 Task: Create a due date automation trigger when advanced on, on the wednesday before a card is due add fields without custom field "Resume" cleared at 11:00 AM.
Action: Mouse moved to (955, 295)
Screenshot: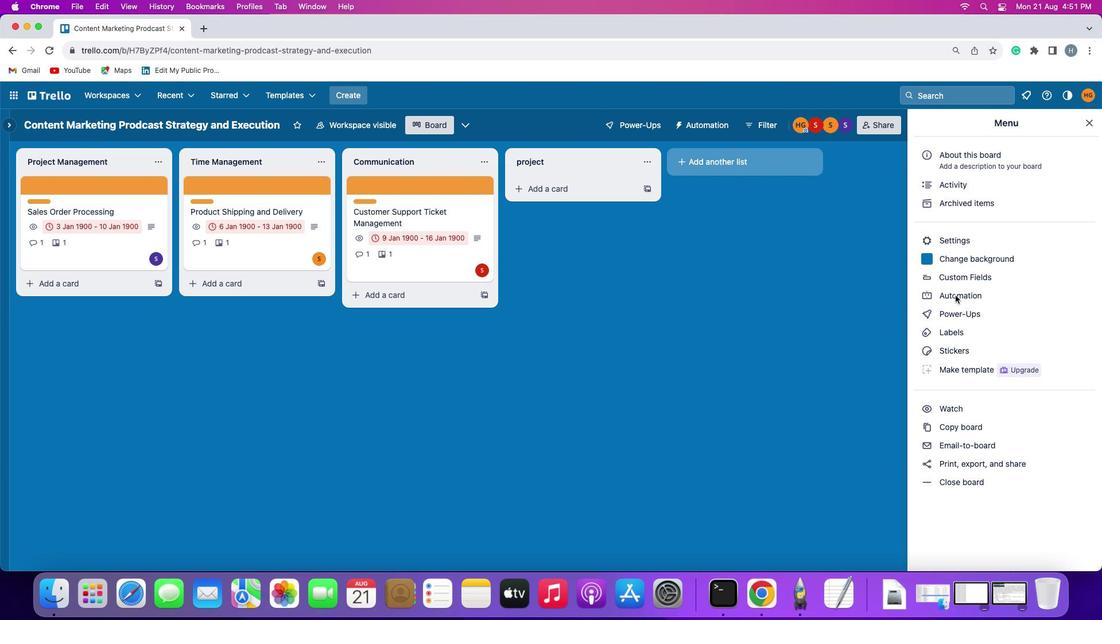 
Action: Mouse pressed left at (955, 295)
Screenshot: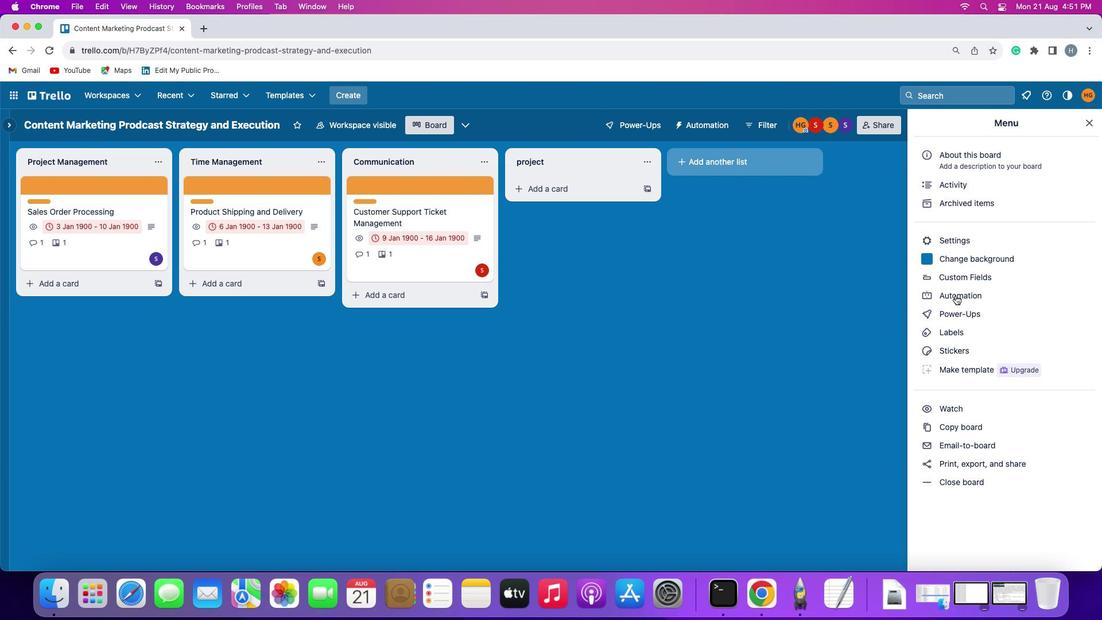 
Action: Mouse pressed left at (955, 295)
Screenshot: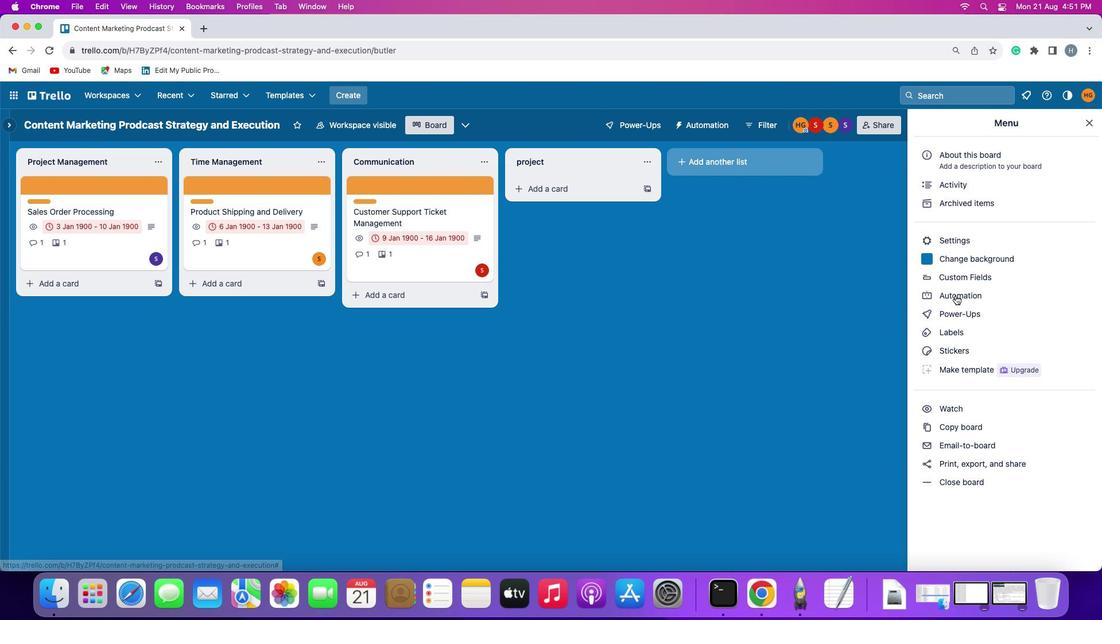 
Action: Mouse moved to (86, 271)
Screenshot: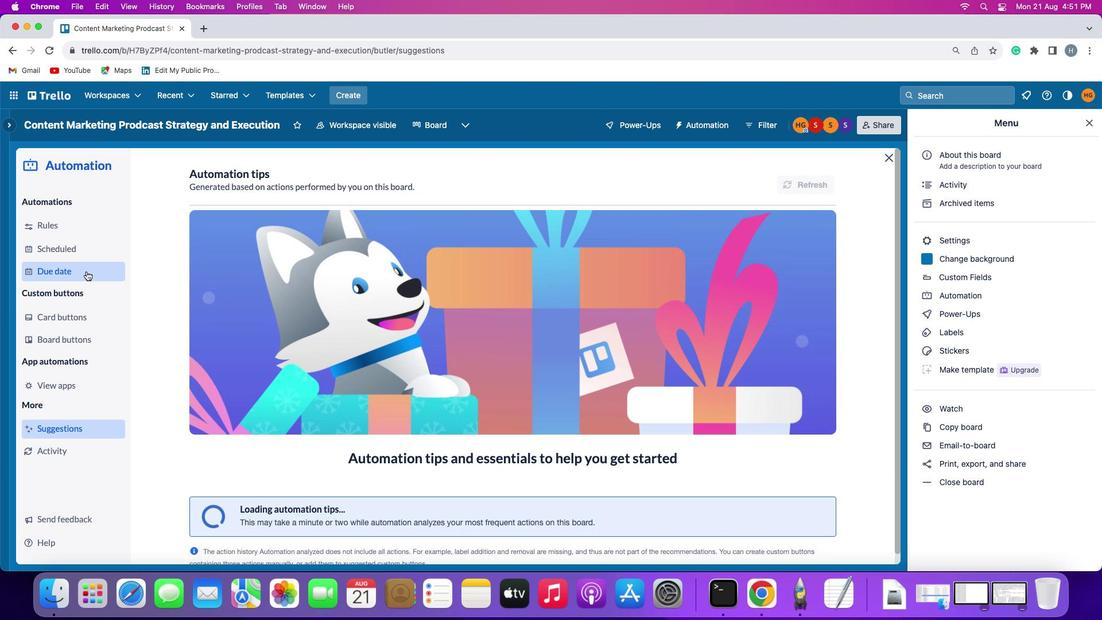 
Action: Mouse pressed left at (86, 271)
Screenshot: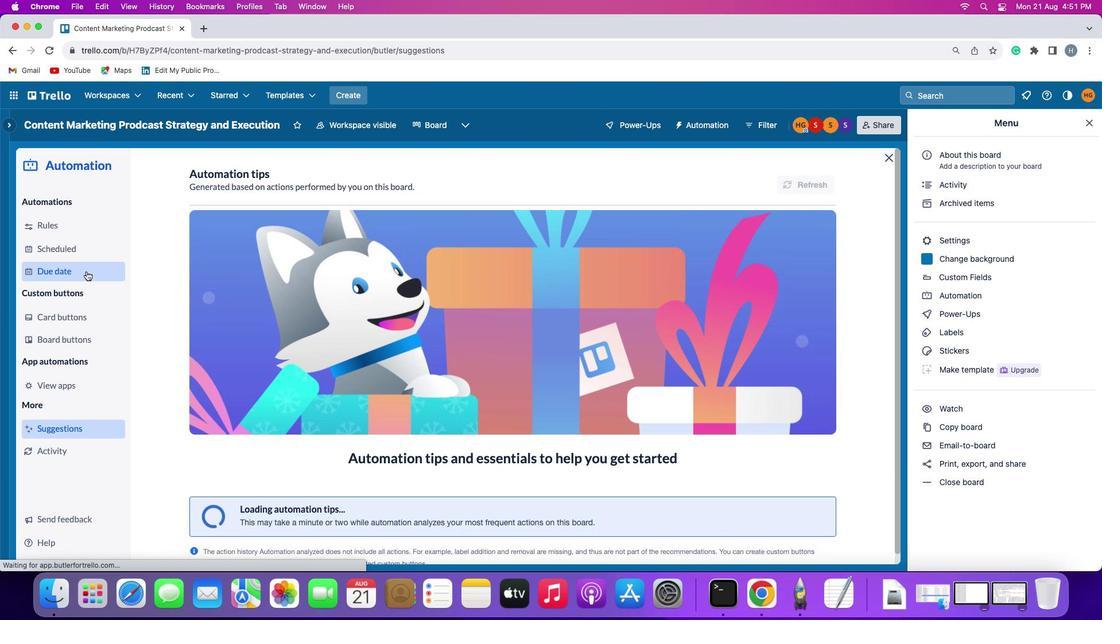 
Action: Mouse moved to (773, 178)
Screenshot: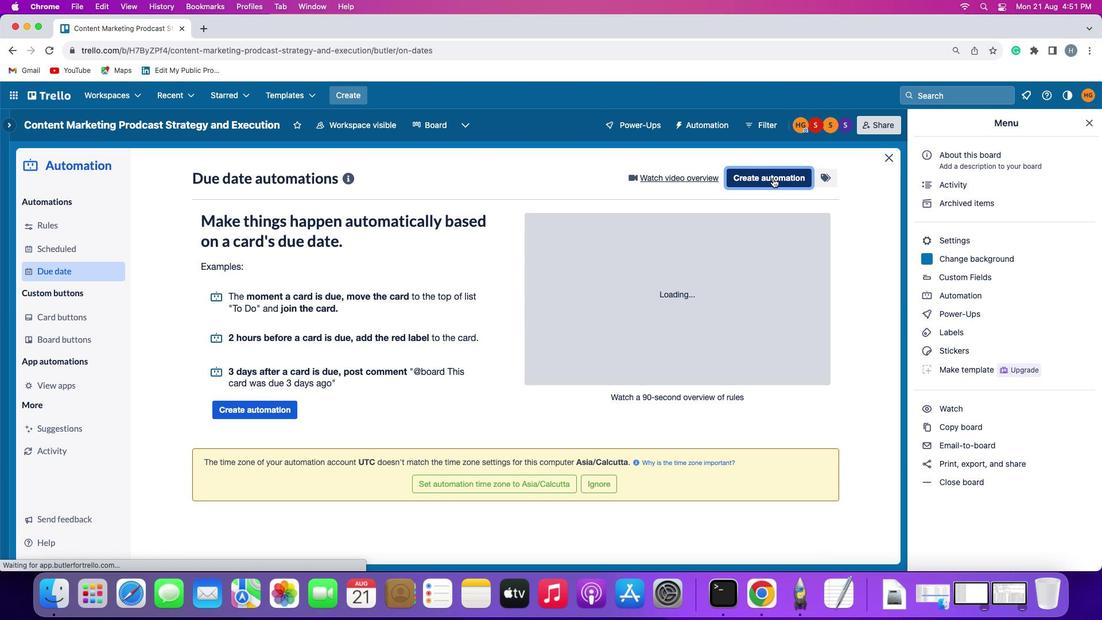 
Action: Mouse pressed left at (773, 178)
Screenshot: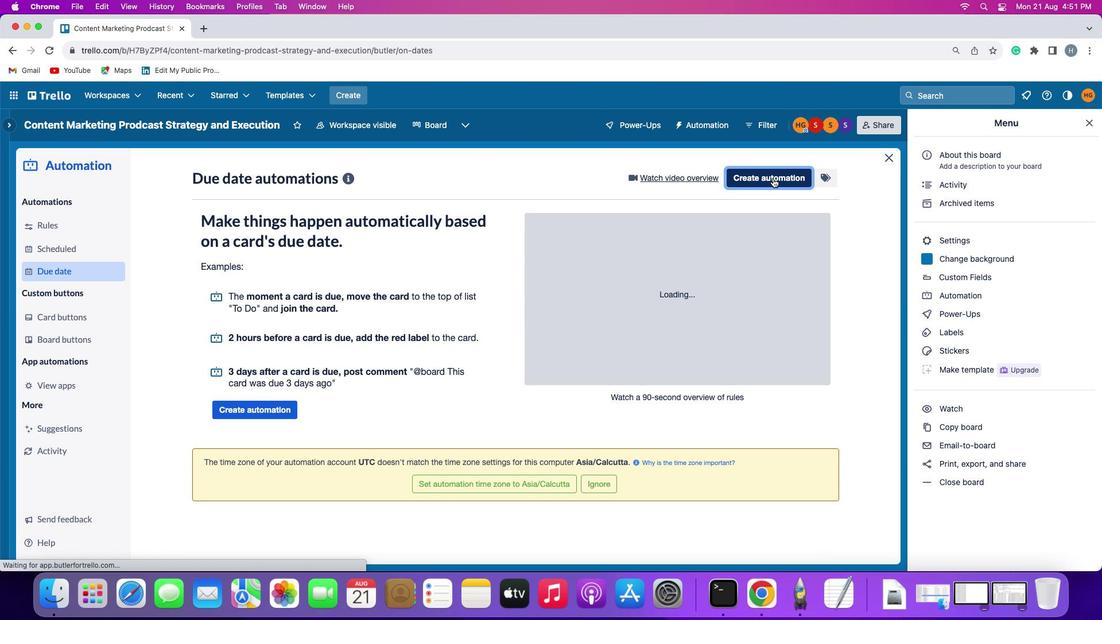 
Action: Mouse moved to (219, 287)
Screenshot: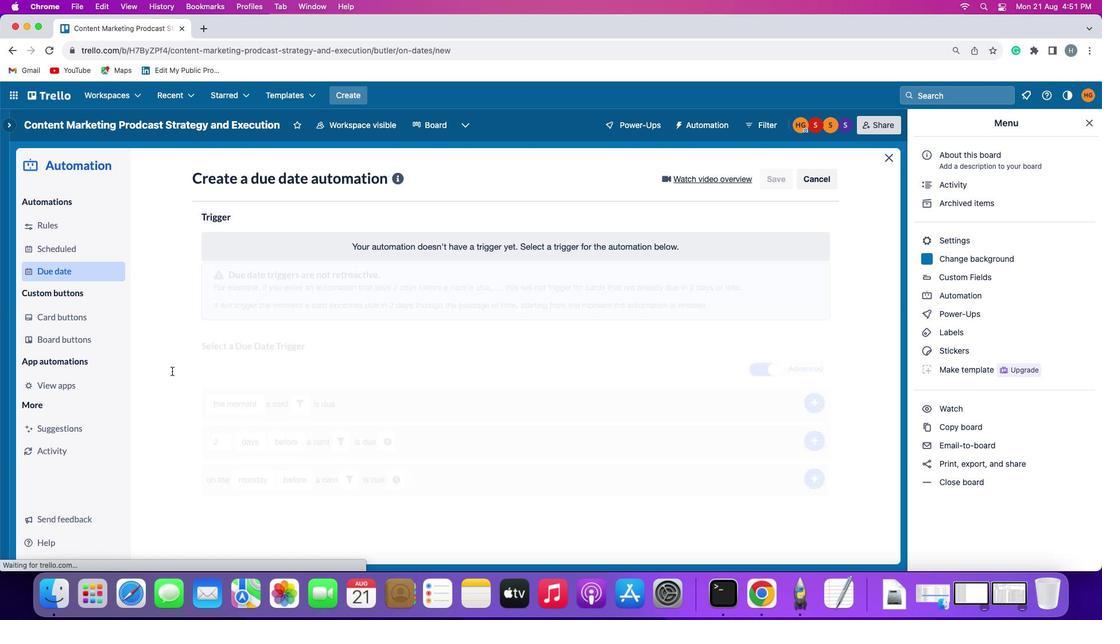 
Action: Mouse pressed left at (219, 287)
Screenshot: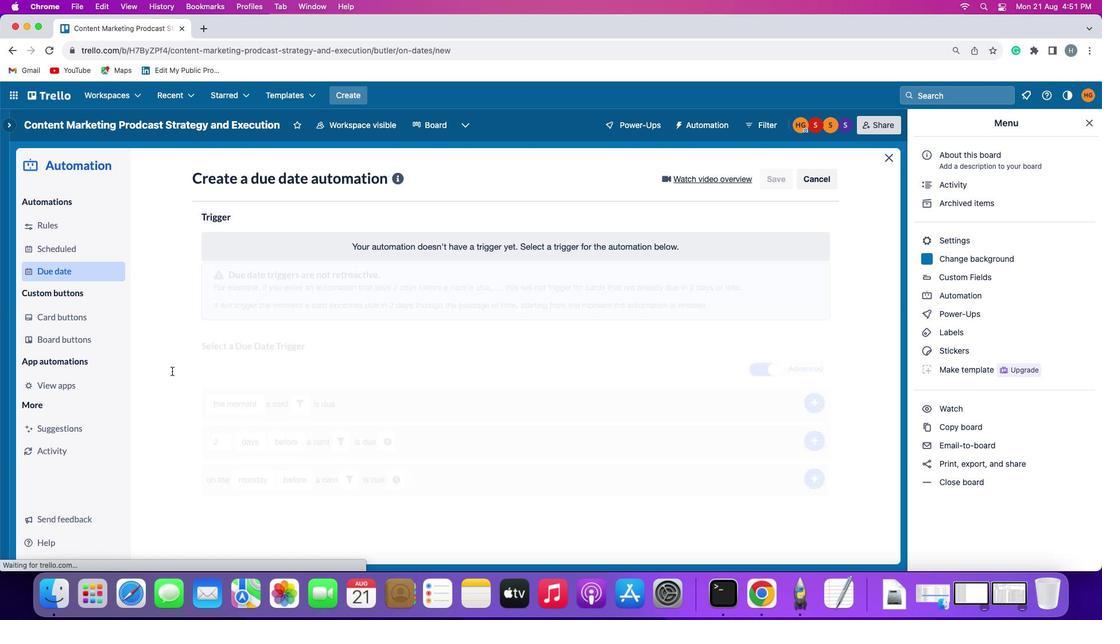 
Action: Mouse moved to (250, 504)
Screenshot: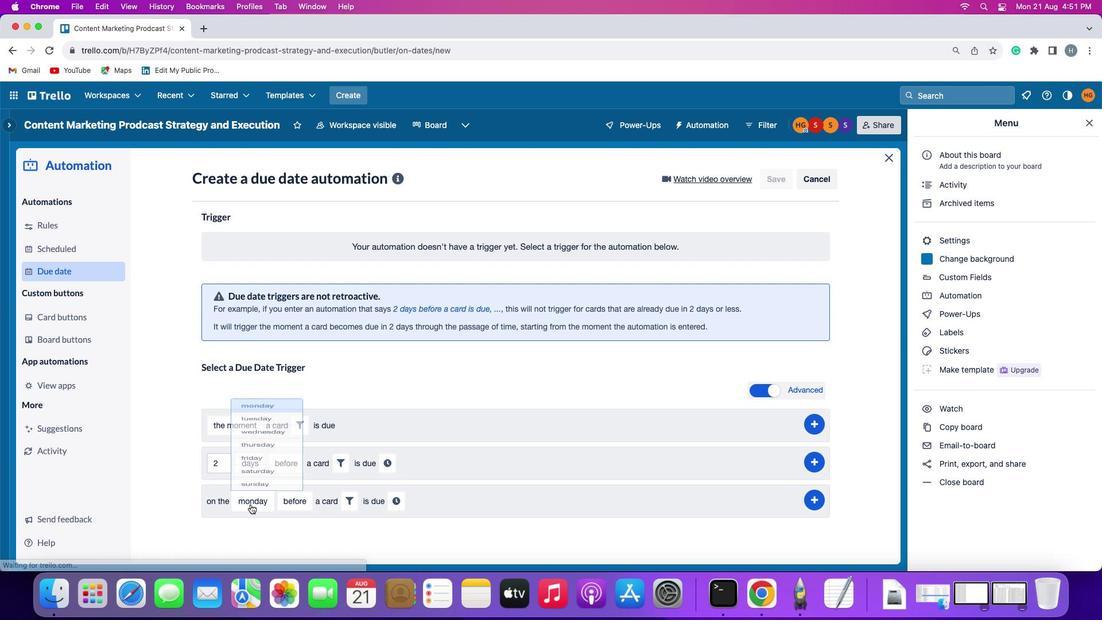 
Action: Mouse pressed left at (250, 504)
Screenshot: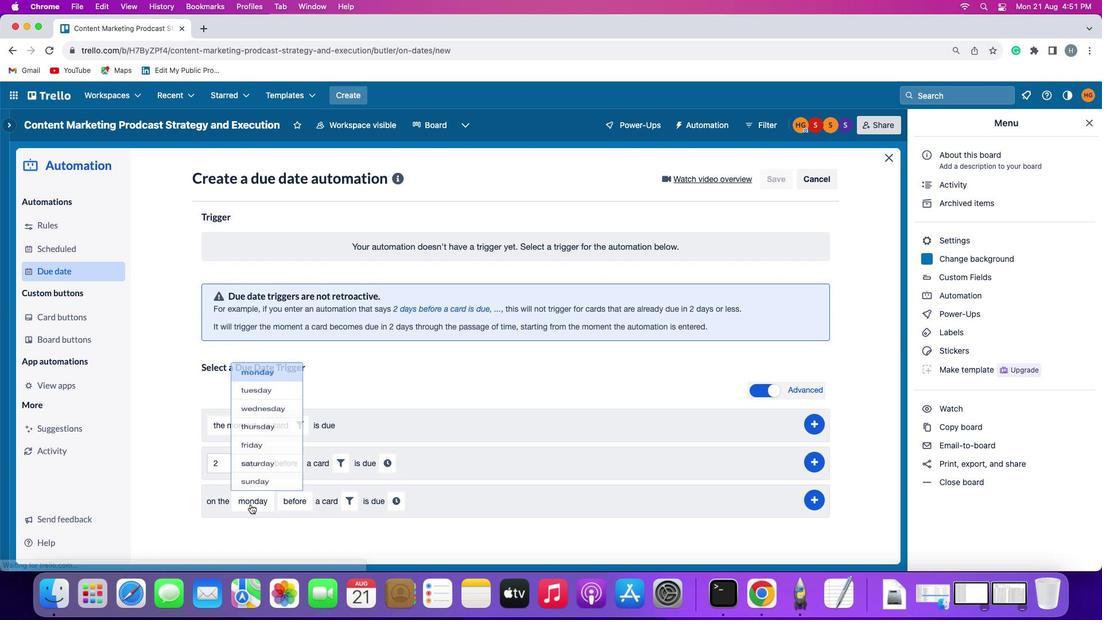 
Action: Mouse moved to (269, 390)
Screenshot: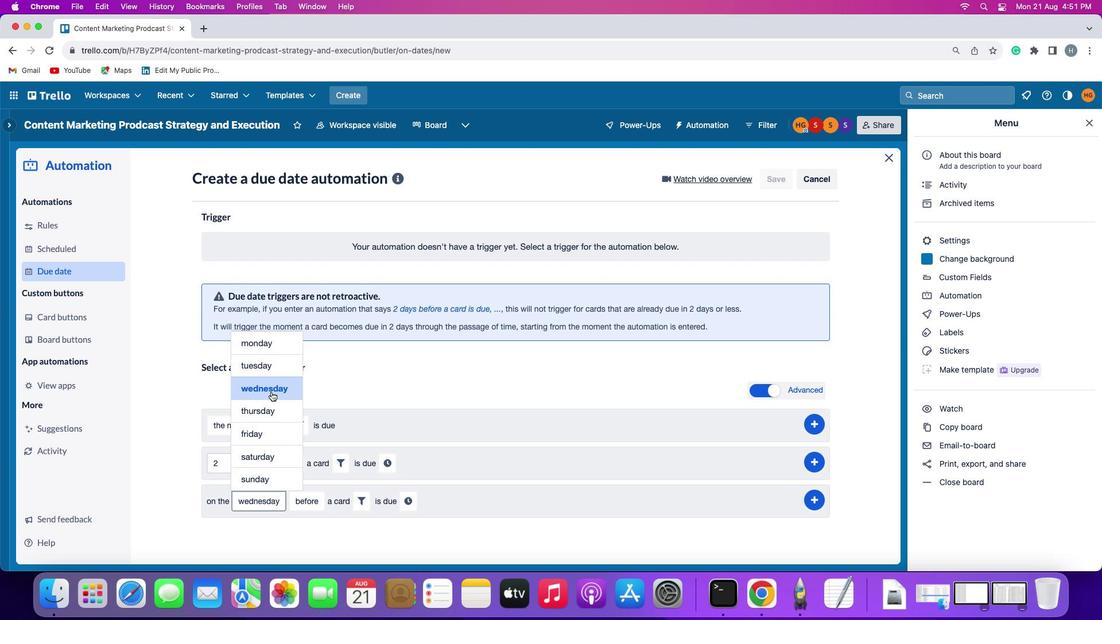 
Action: Mouse pressed left at (269, 390)
Screenshot: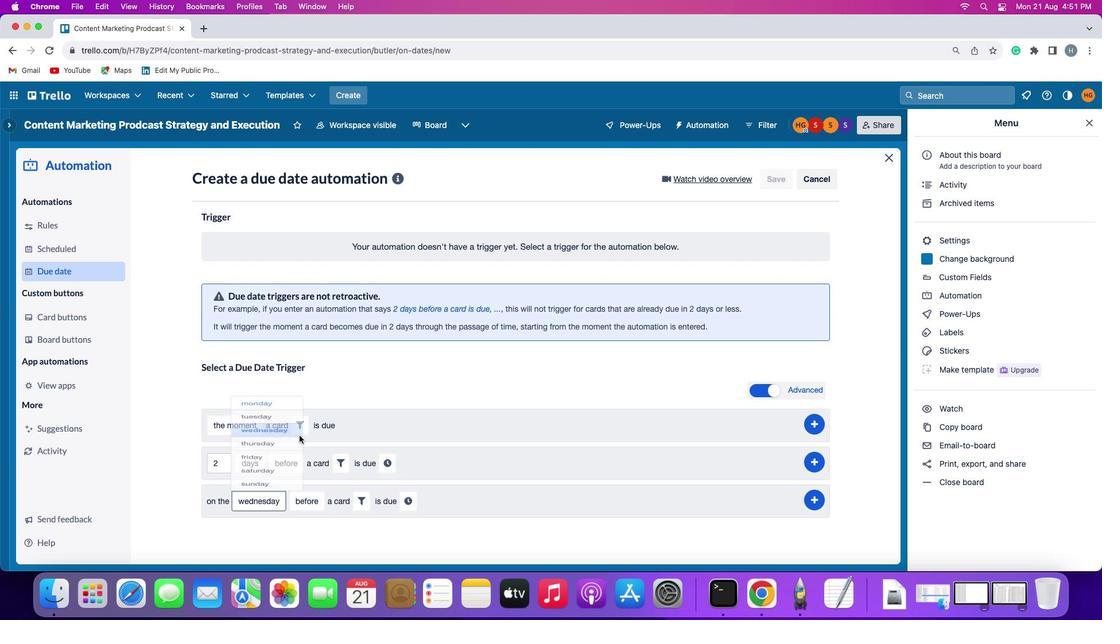 
Action: Mouse moved to (365, 495)
Screenshot: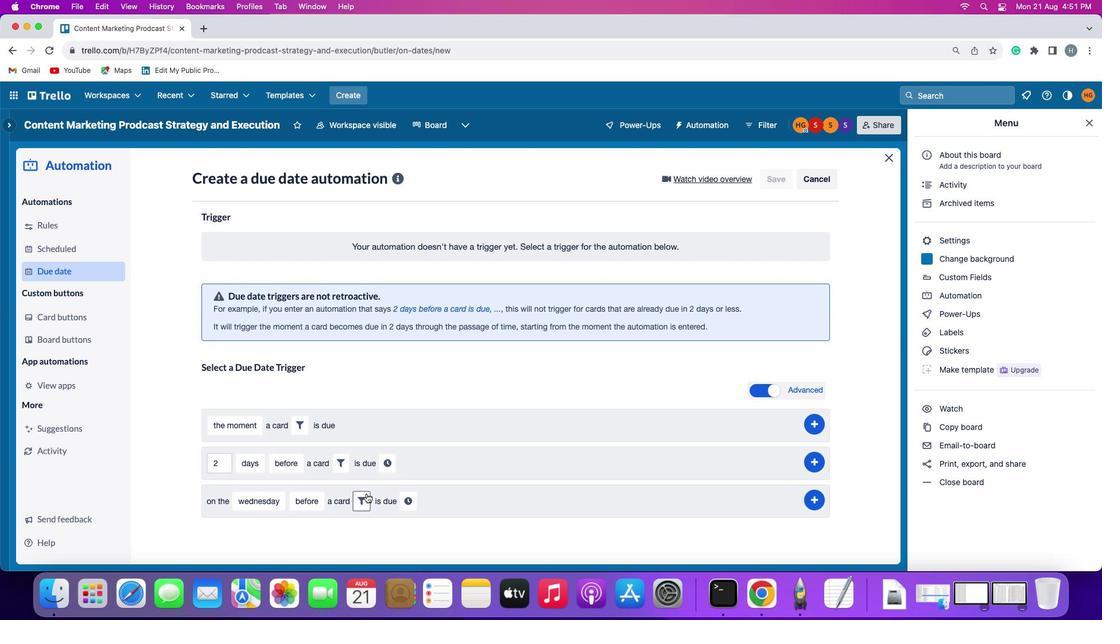 
Action: Mouse pressed left at (365, 495)
Screenshot: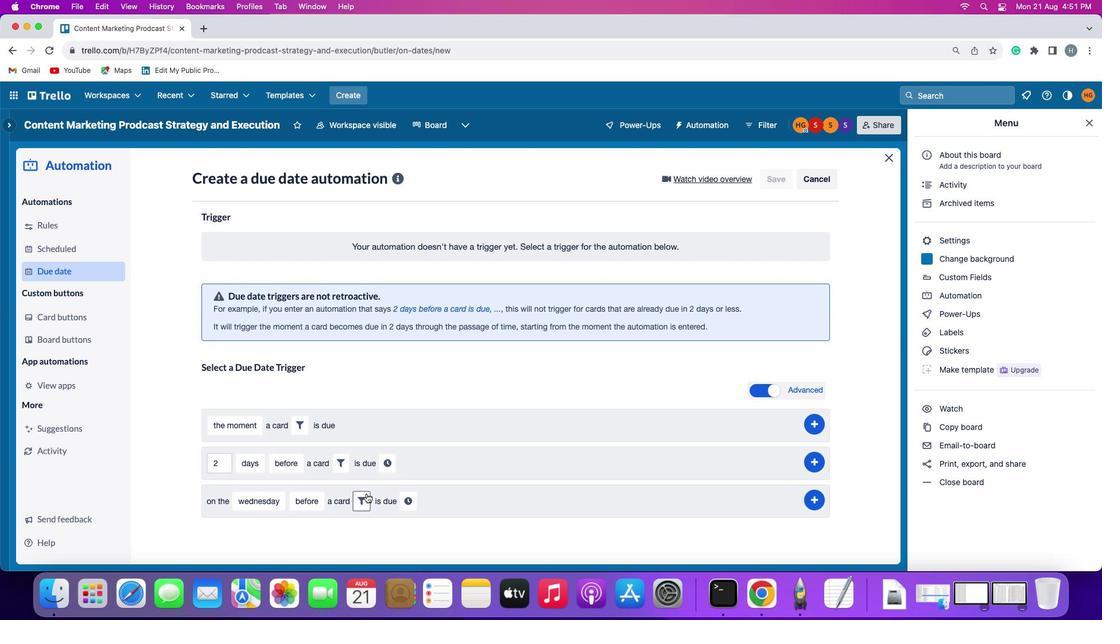 
Action: Mouse moved to (553, 539)
Screenshot: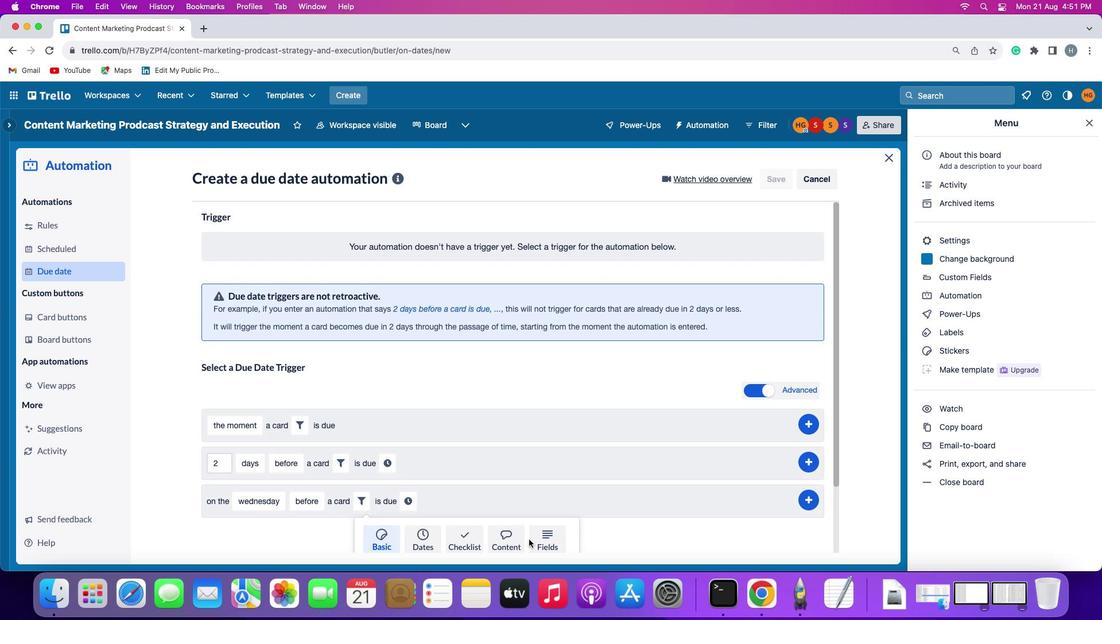 
Action: Mouse pressed left at (553, 539)
Screenshot: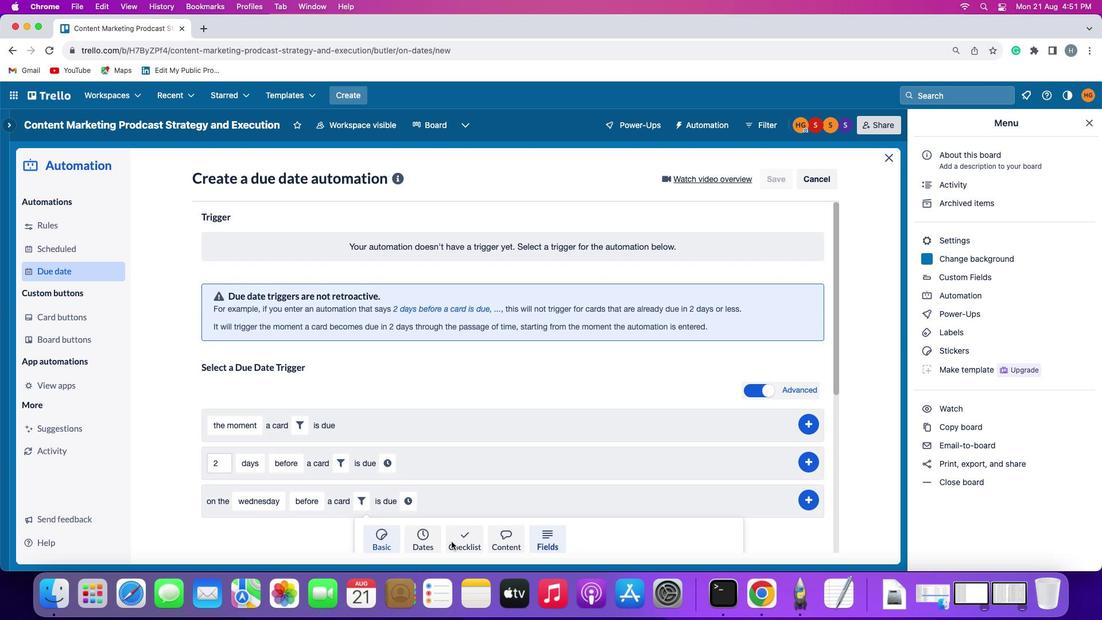 
Action: Mouse moved to (323, 525)
Screenshot: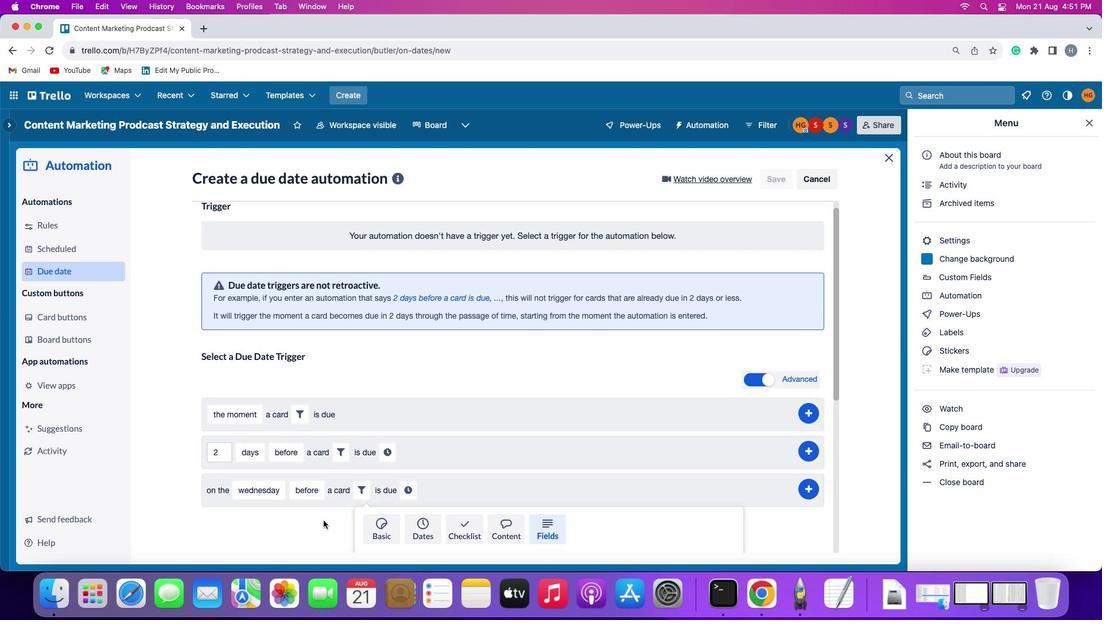 
Action: Mouse scrolled (323, 525) with delta (0, 0)
Screenshot: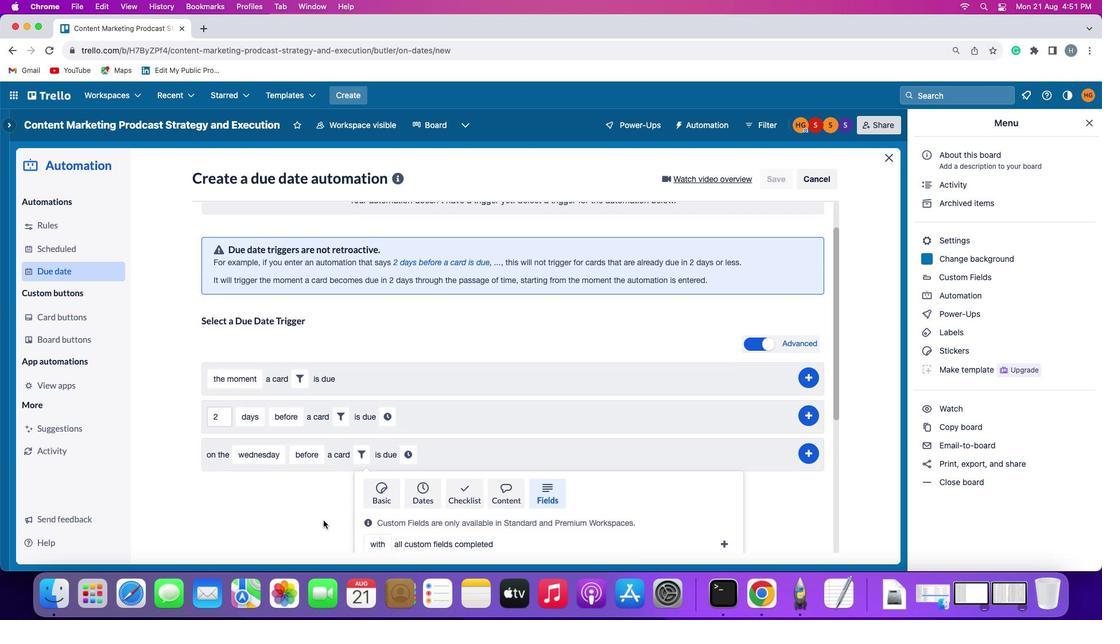 
Action: Mouse moved to (323, 525)
Screenshot: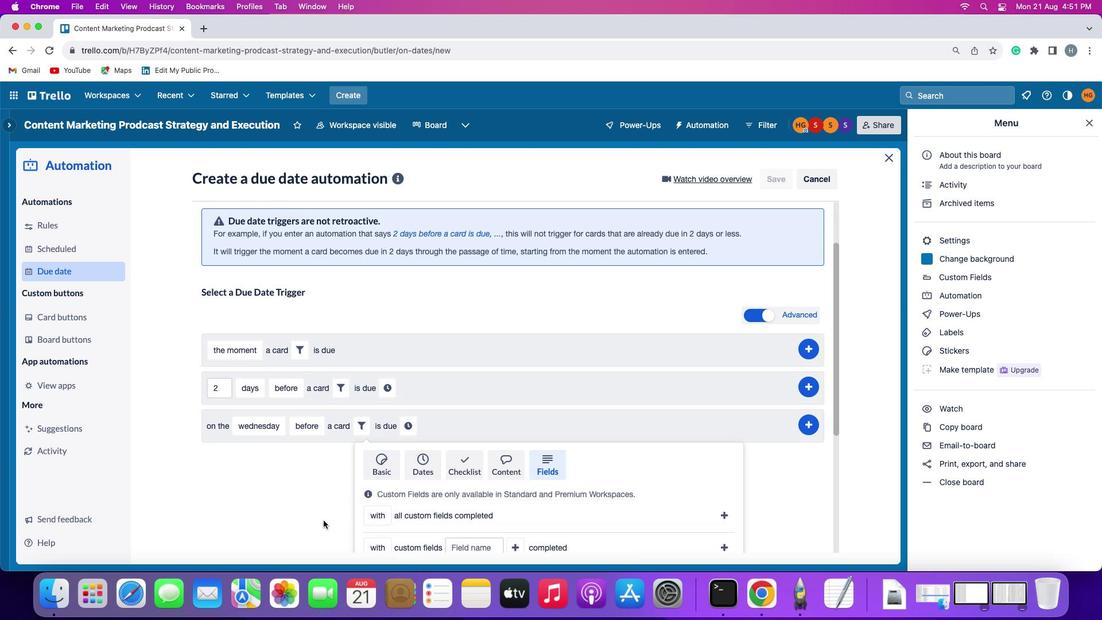
Action: Mouse scrolled (323, 525) with delta (0, 0)
Screenshot: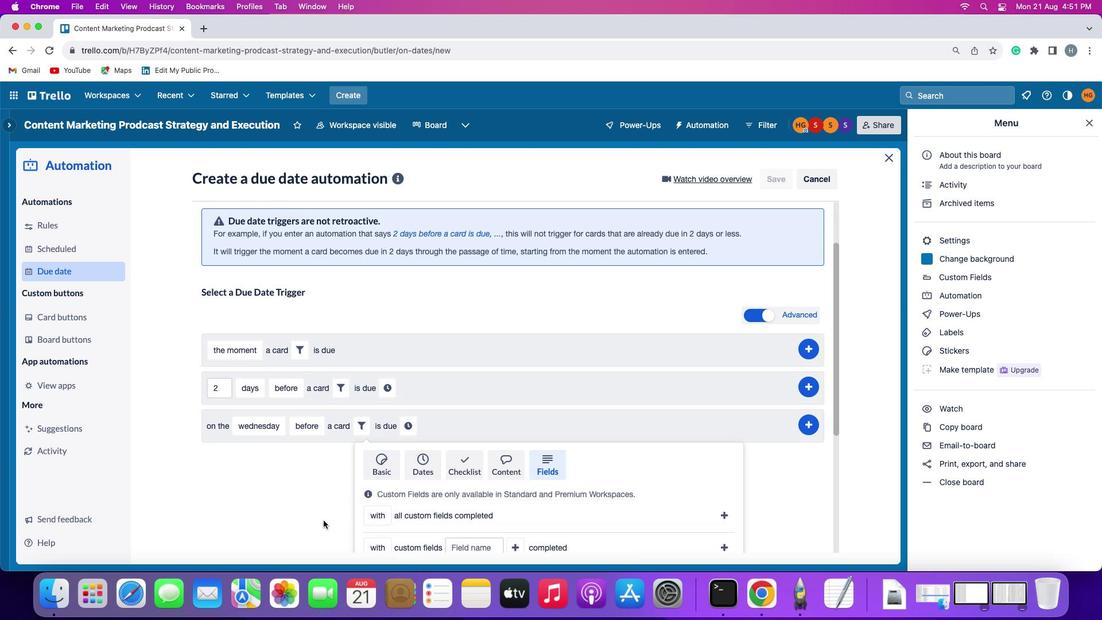 
Action: Mouse moved to (323, 523)
Screenshot: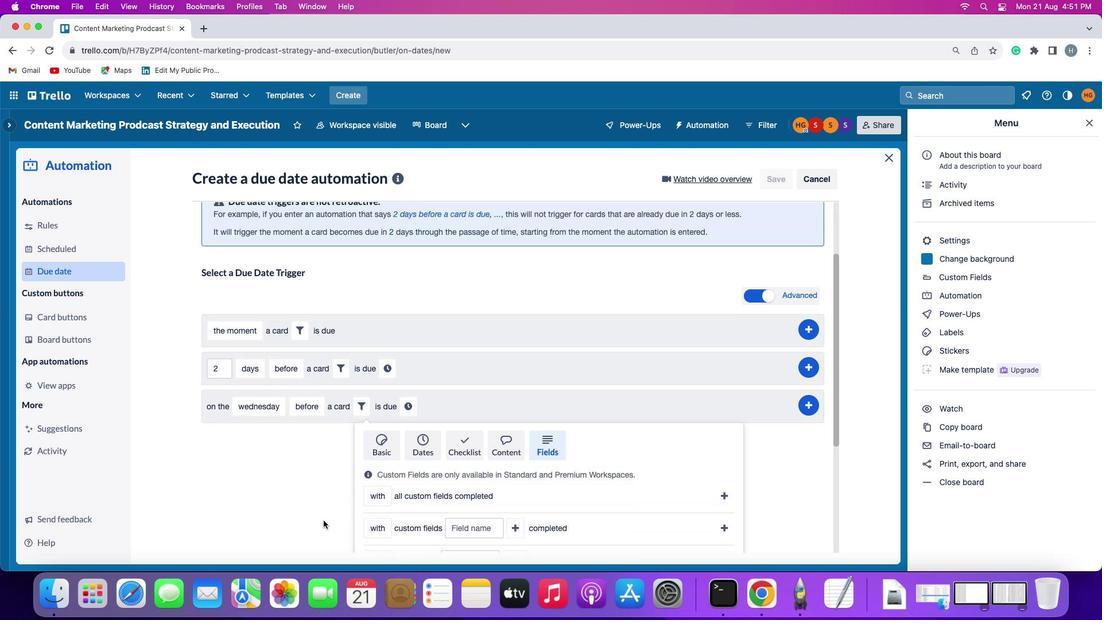 
Action: Mouse scrolled (323, 523) with delta (0, -1)
Screenshot: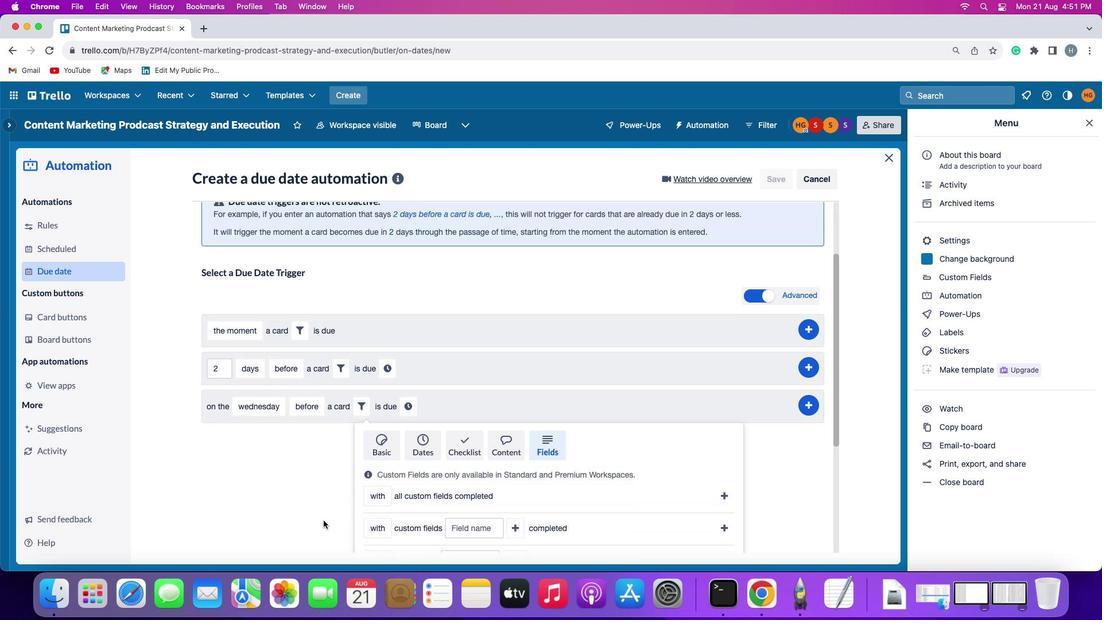 
Action: Mouse moved to (323, 520)
Screenshot: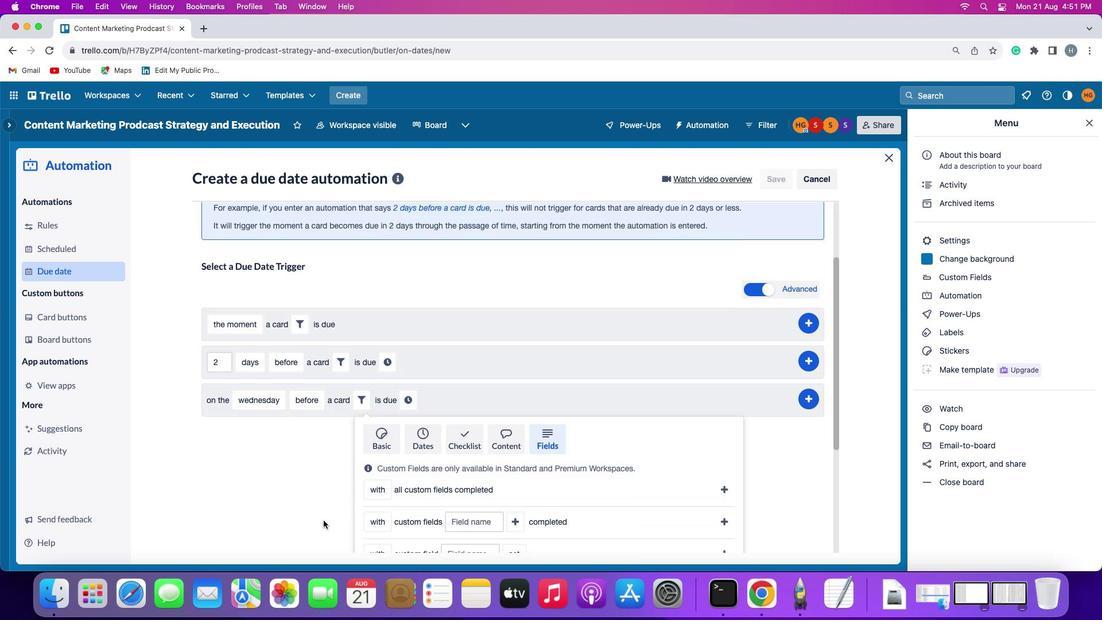 
Action: Mouse scrolled (323, 520) with delta (0, 0)
Screenshot: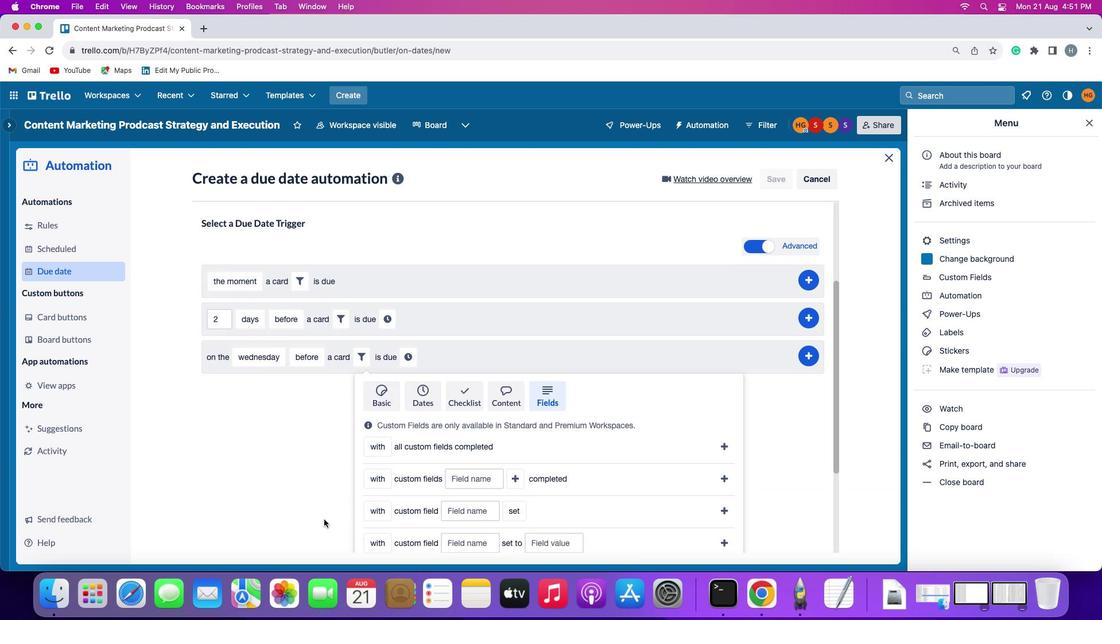 
Action: Mouse scrolled (323, 520) with delta (0, 0)
Screenshot: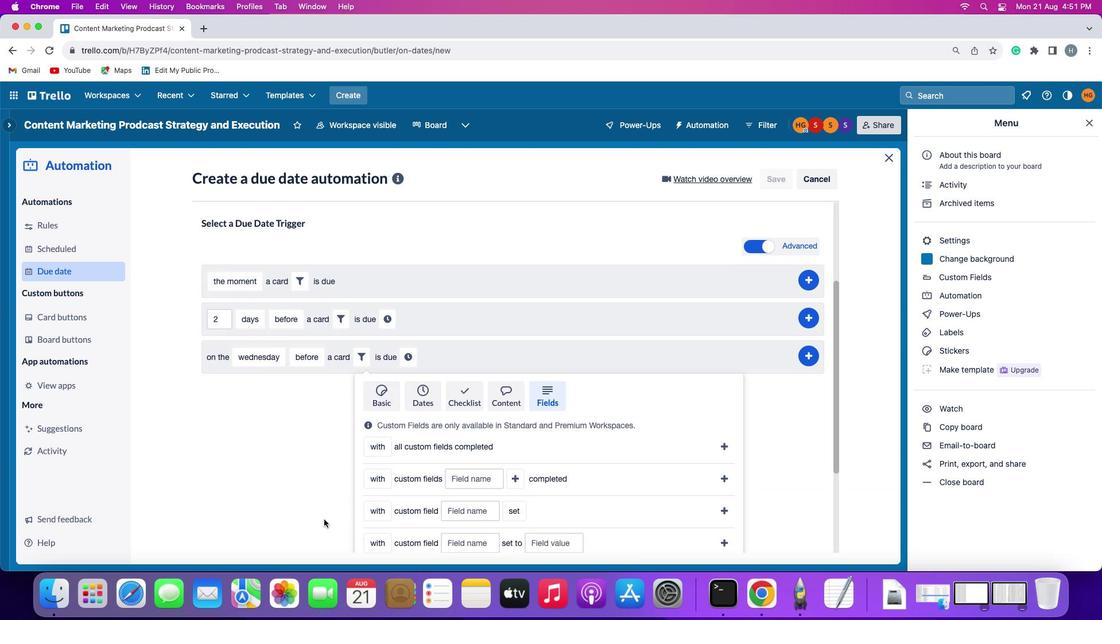 
Action: Mouse scrolled (323, 520) with delta (0, -1)
Screenshot: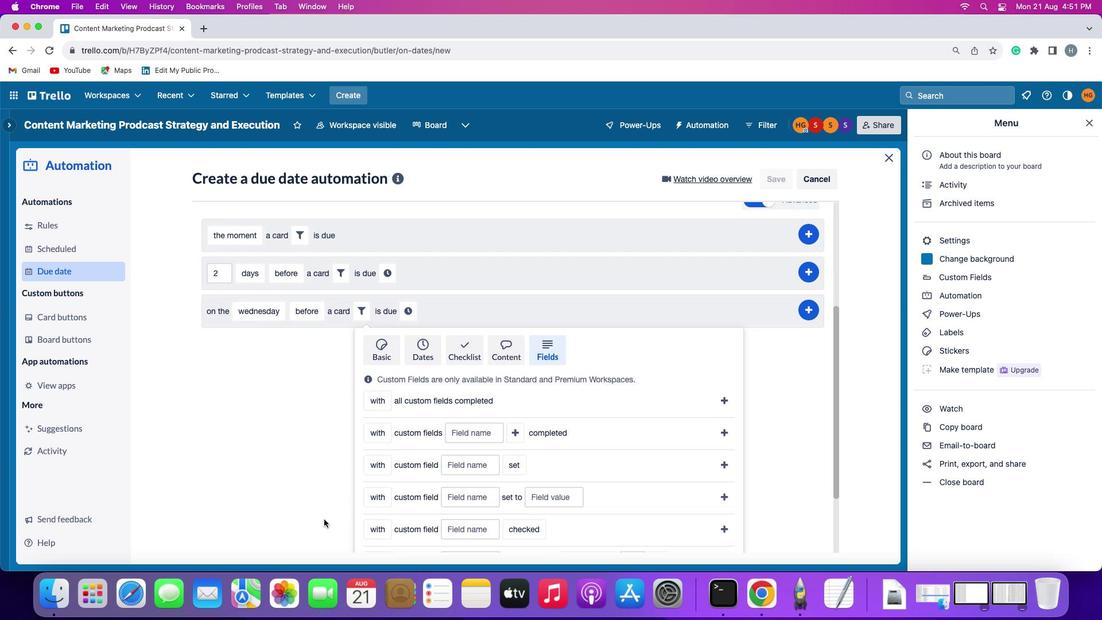 
Action: Mouse moved to (316, 512)
Screenshot: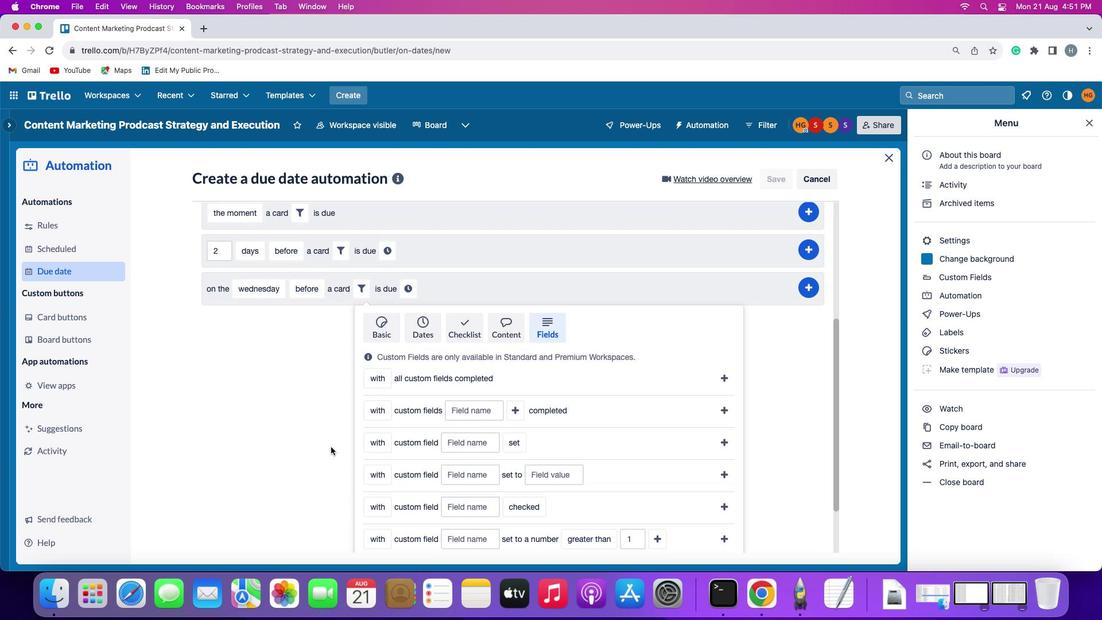 
Action: Mouse scrolled (316, 512) with delta (0, 0)
Screenshot: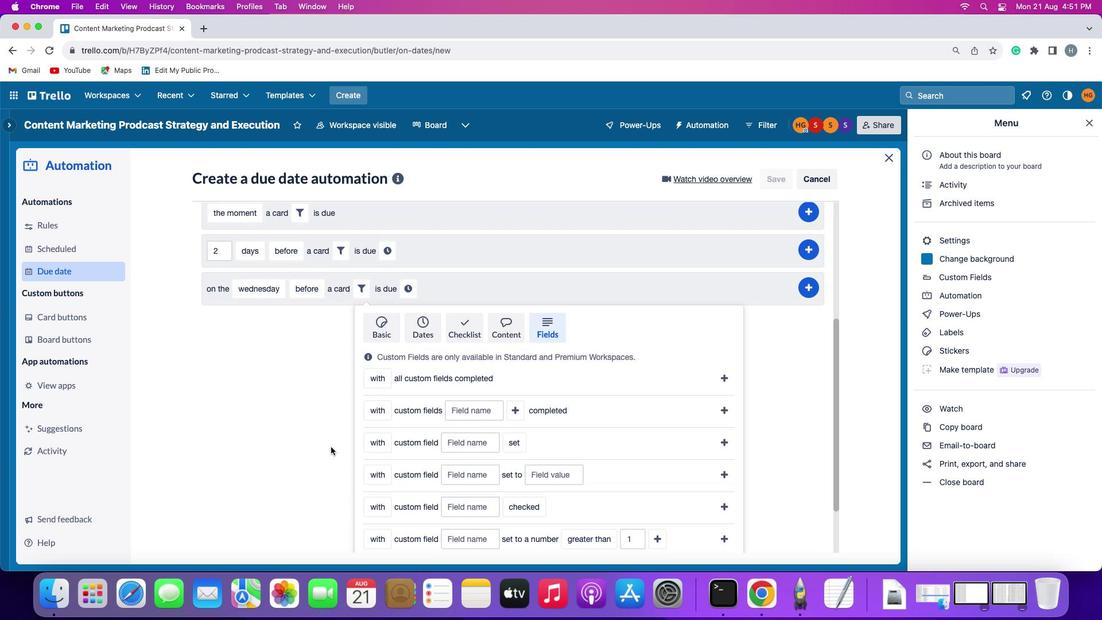 
Action: Mouse moved to (315, 502)
Screenshot: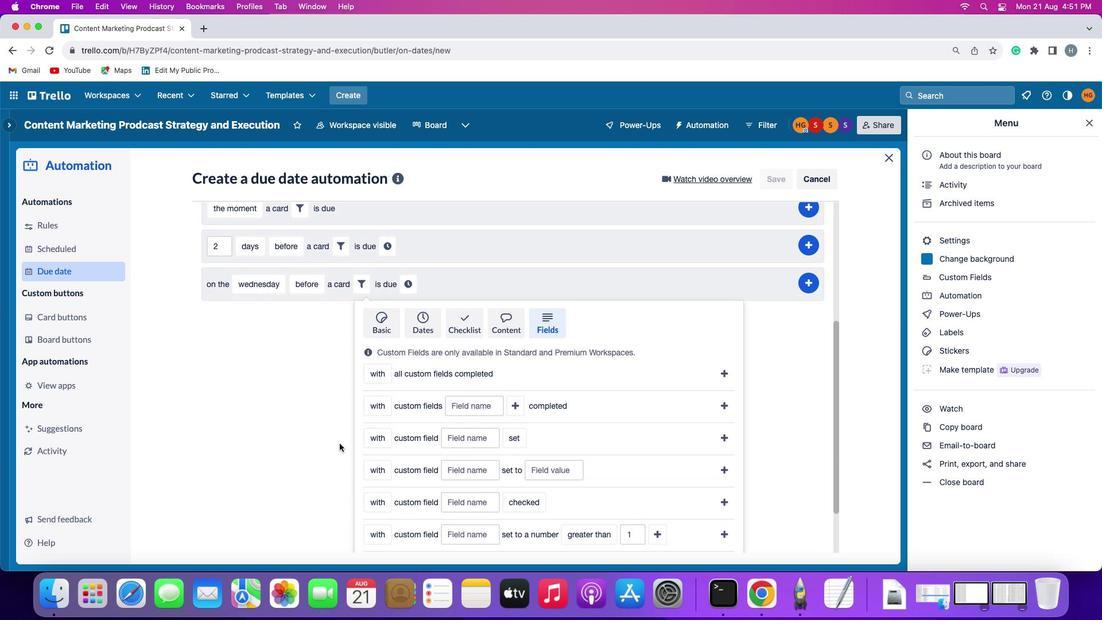 
Action: Mouse scrolled (315, 502) with delta (0, 0)
Screenshot: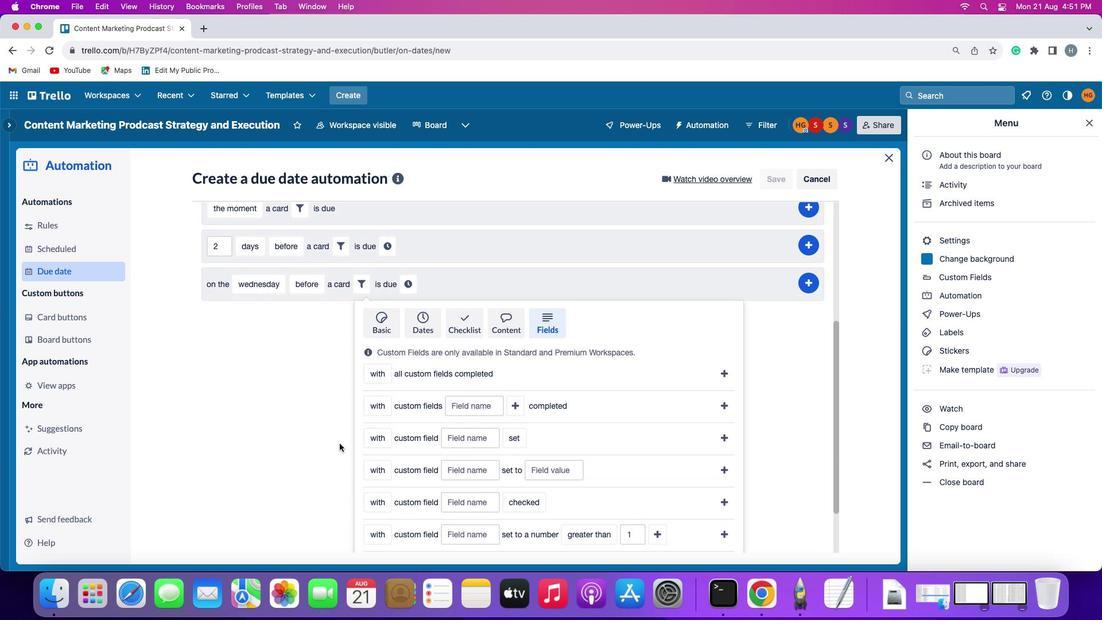 
Action: Mouse moved to (375, 431)
Screenshot: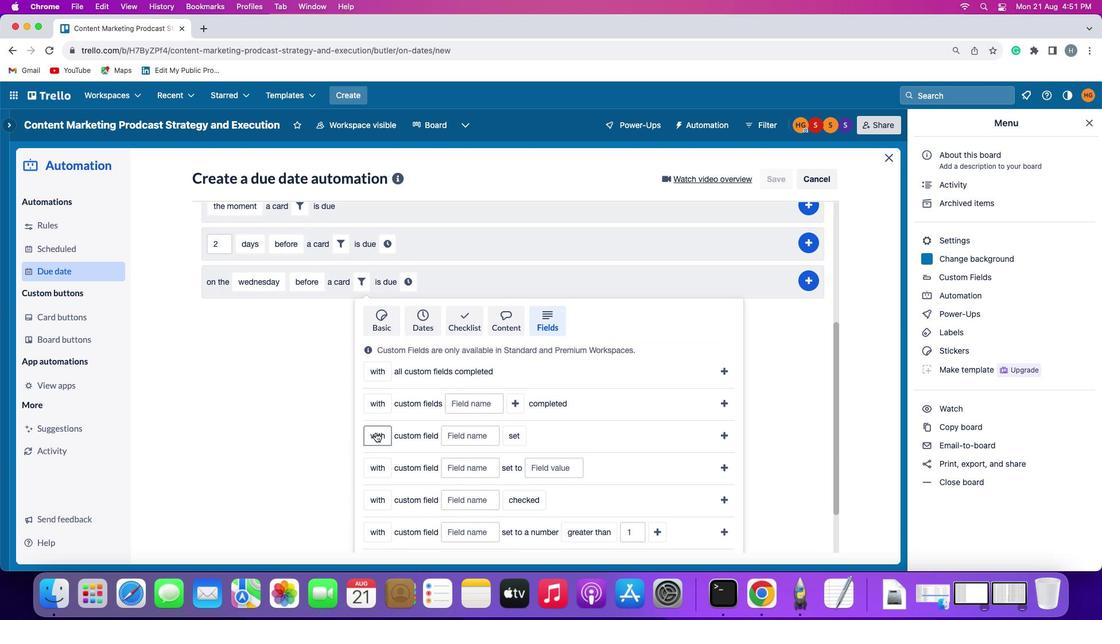 
Action: Mouse pressed left at (375, 431)
Screenshot: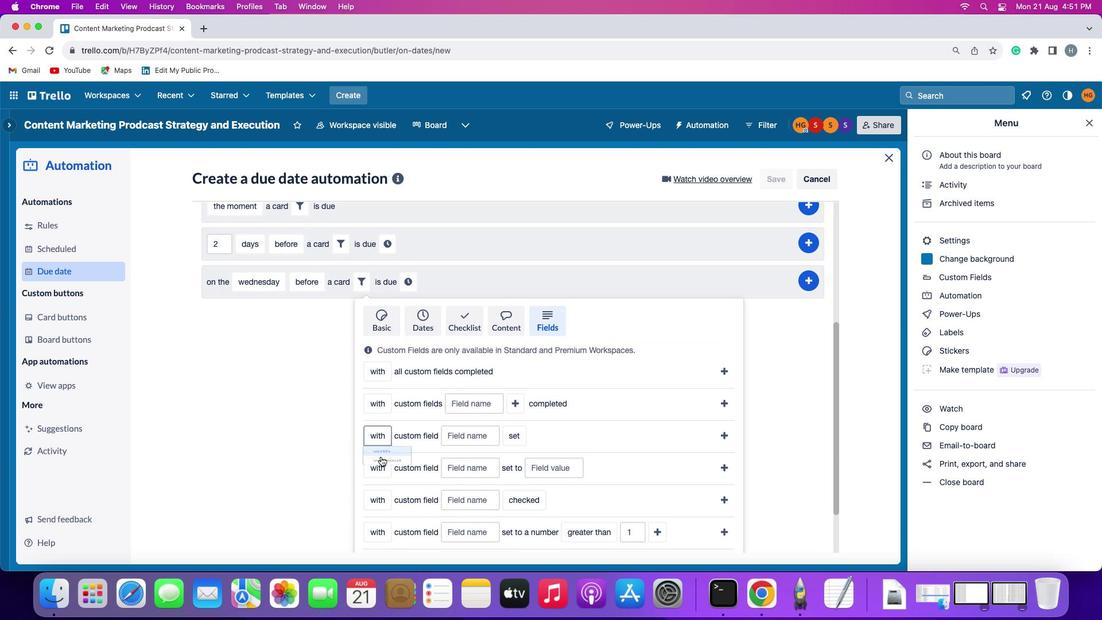 
Action: Mouse moved to (385, 476)
Screenshot: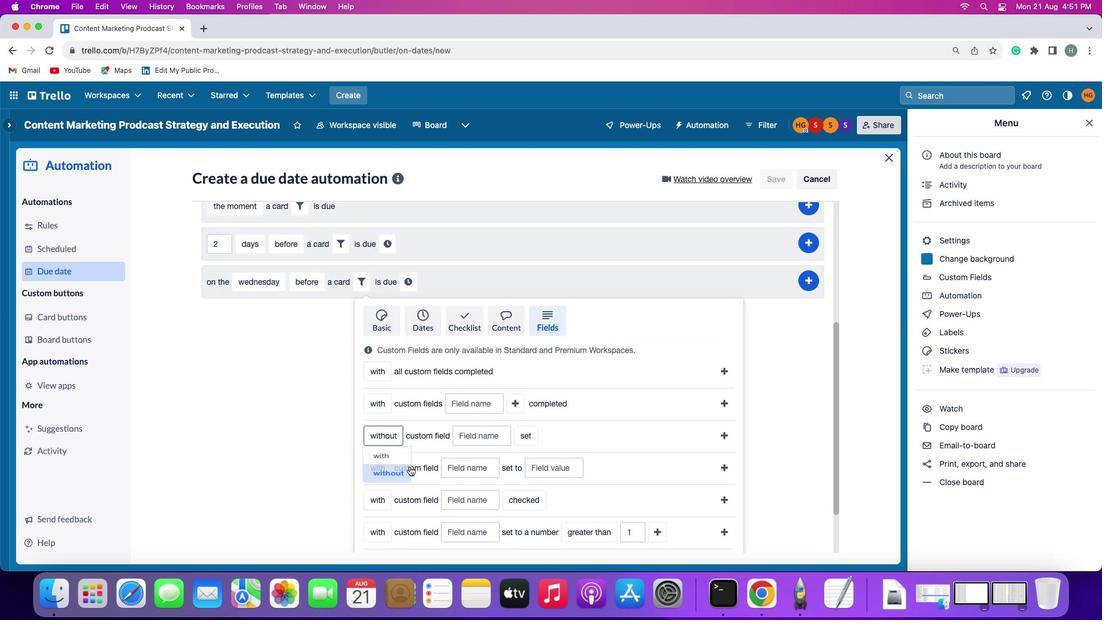
Action: Mouse pressed left at (385, 476)
Screenshot: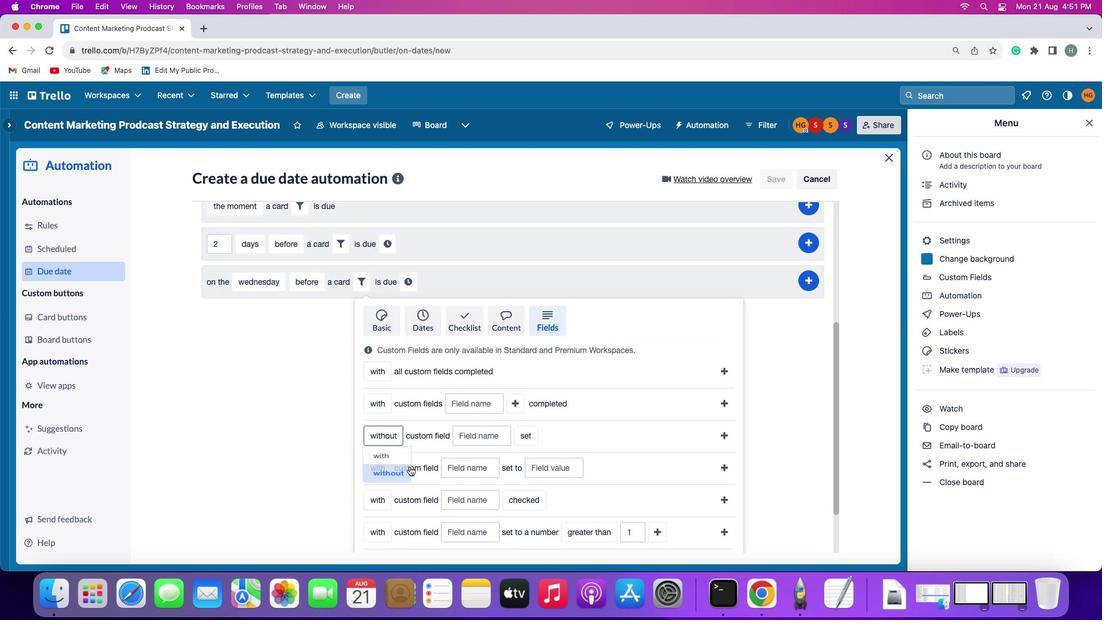 
Action: Mouse moved to (460, 444)
Screenshot: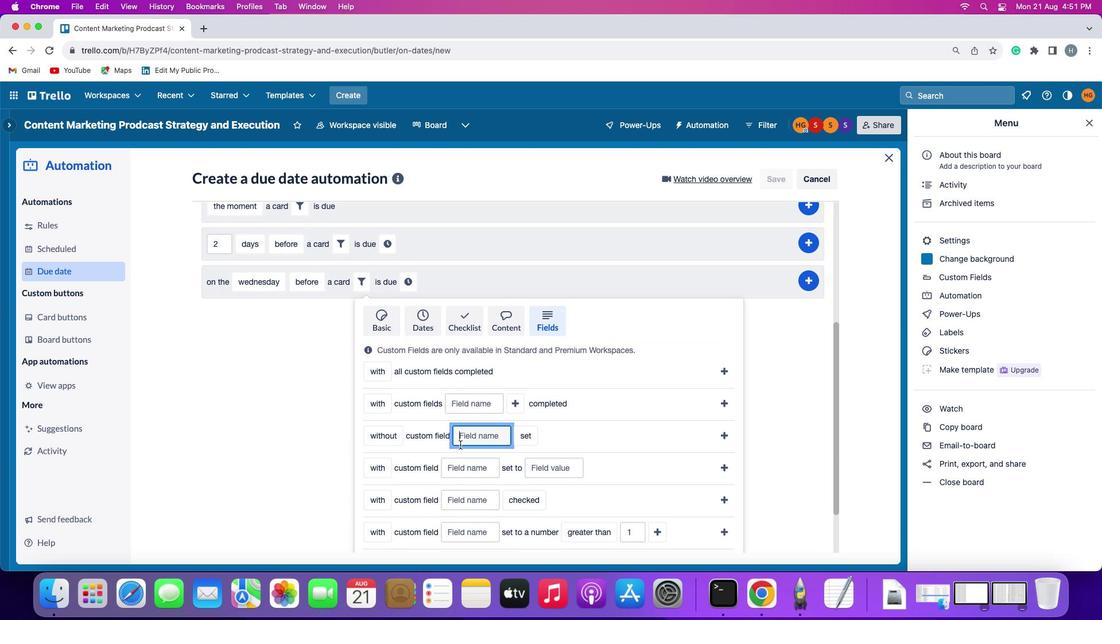 
Action: Mouse pressed left at (460, 444)
Screenshot: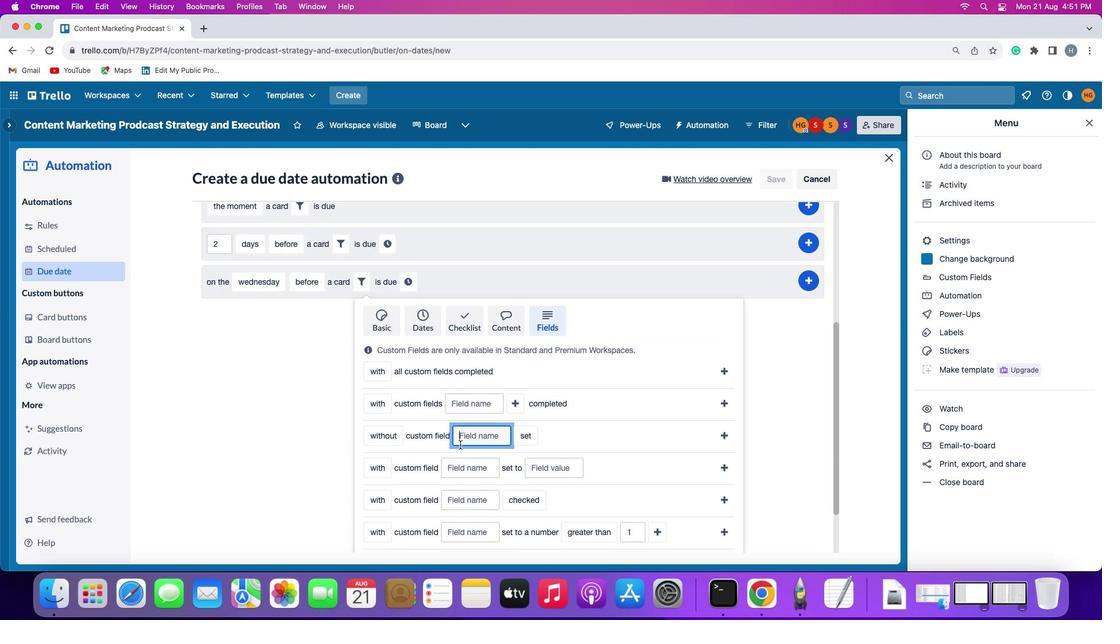 
Action: Mouse moved to (460, 443)
Screenshot: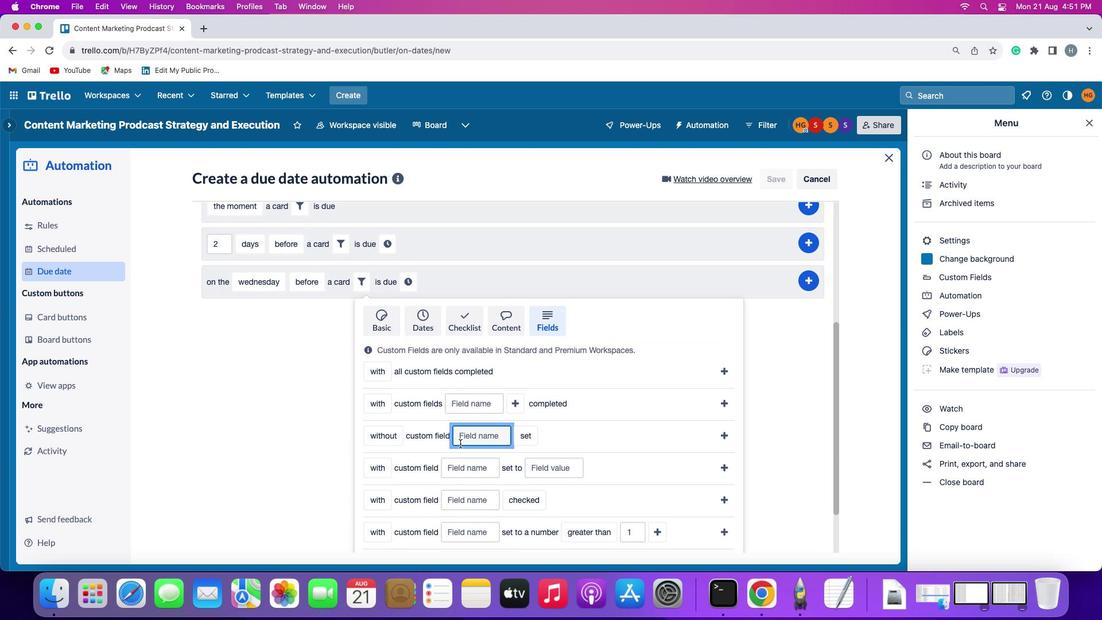 
Action: Key pressed Key.shift'R'
Screenshot: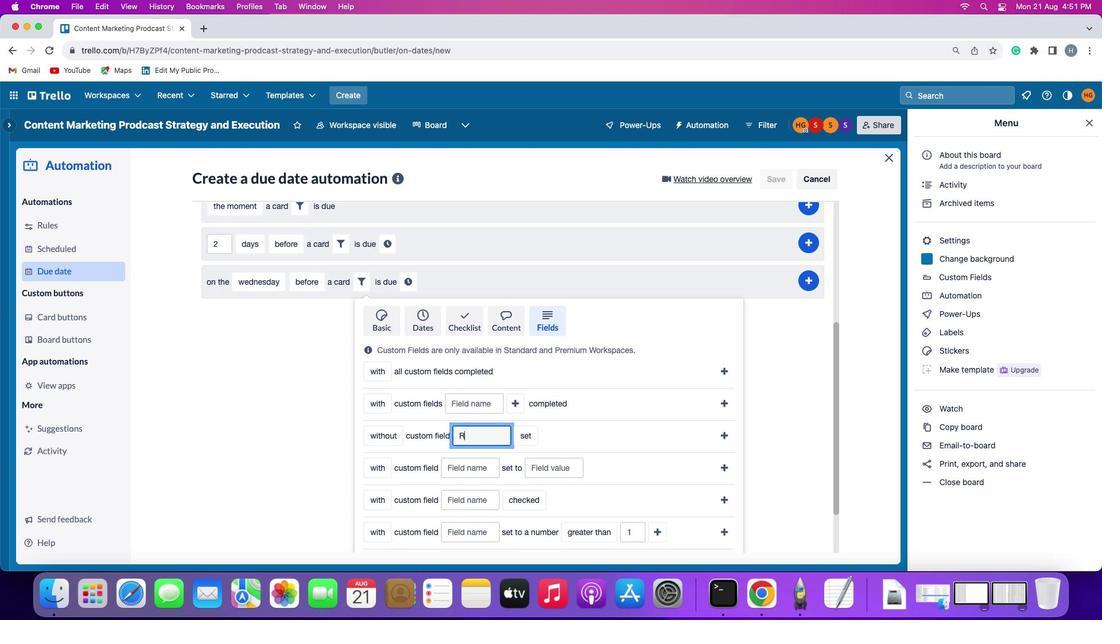 
Action: Mouse moved to (460, 443)
Screenshot: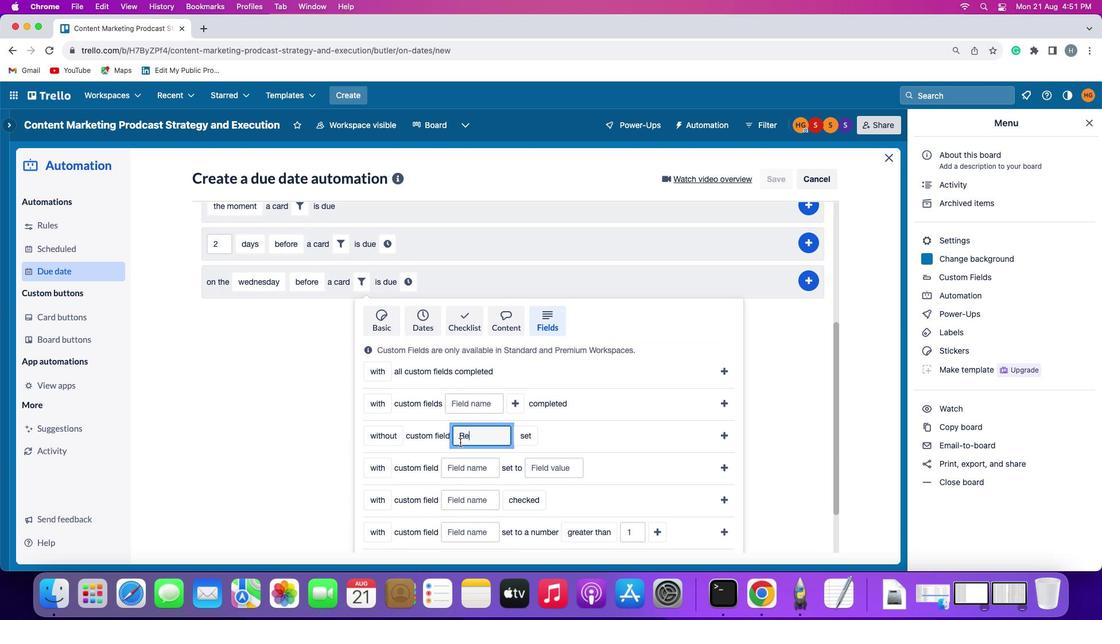 
Action: Key pressed 'e'
Screenshot: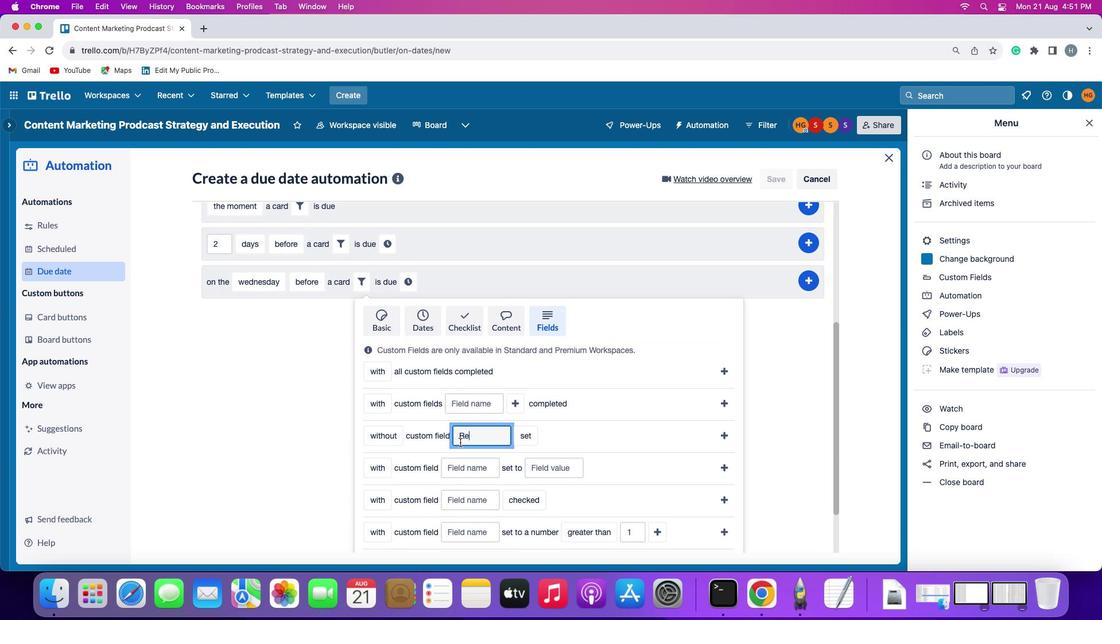 
Action: Mouse moved to (460, 442)
Screenshot: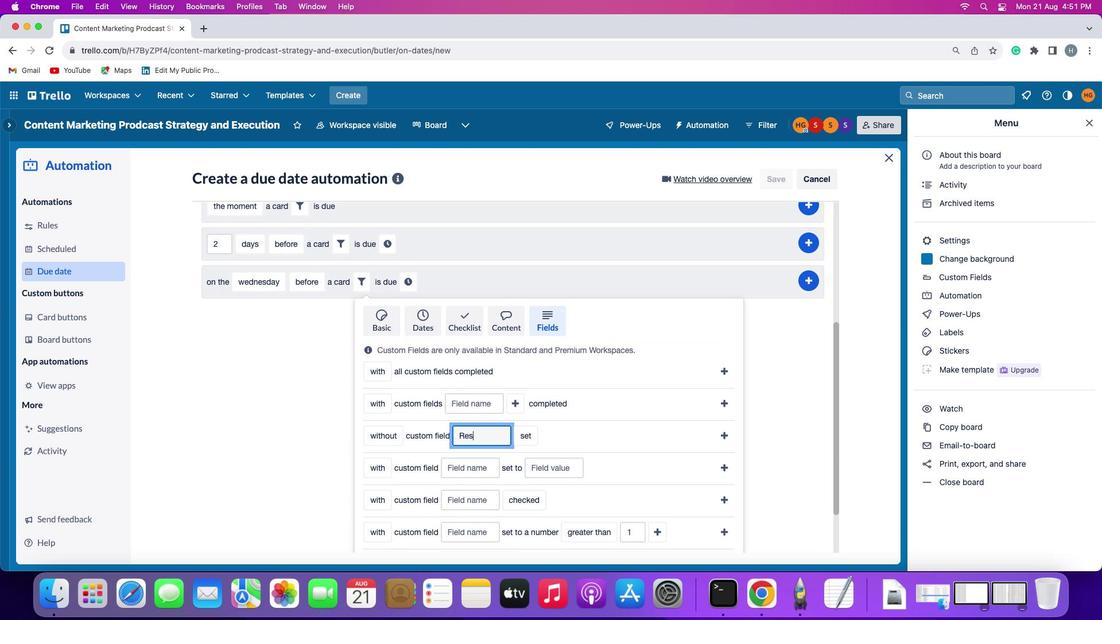 
Action: Key pressed 's''u''m''e'
Screenshot: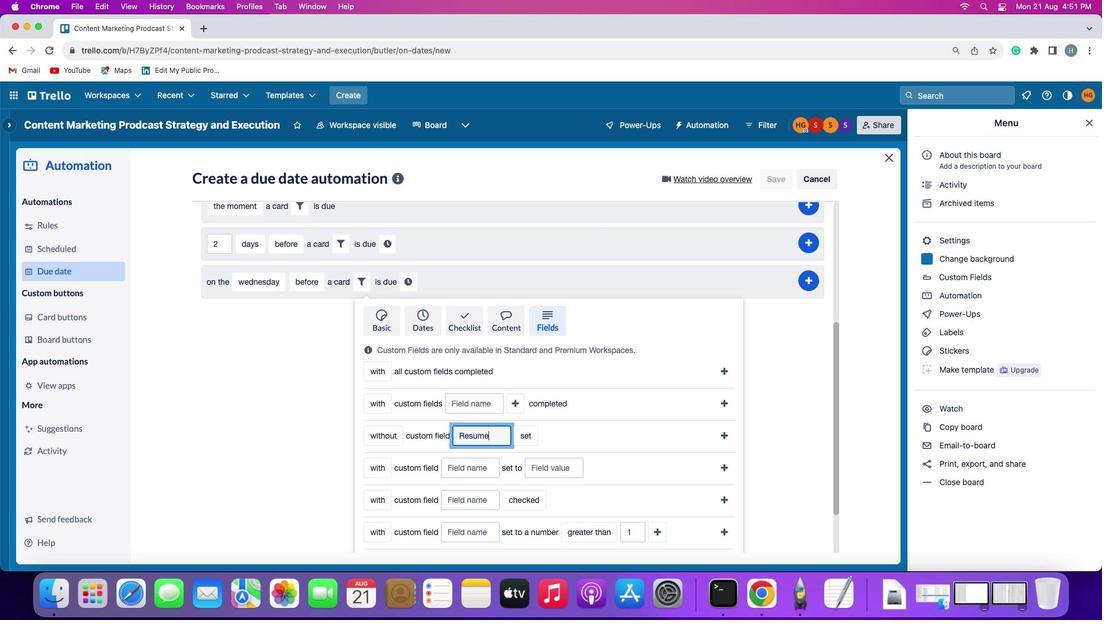 
Action: Mouse moved to (519, 440)
Screenshot: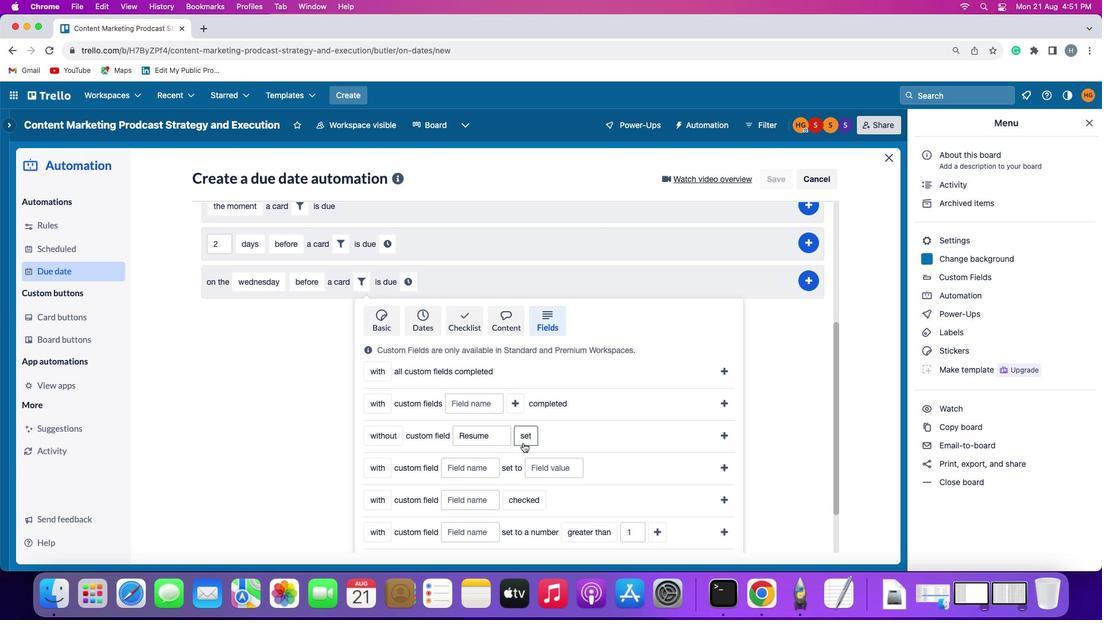 
Action: Mouse pressed left at (519, 440)
Screenshot: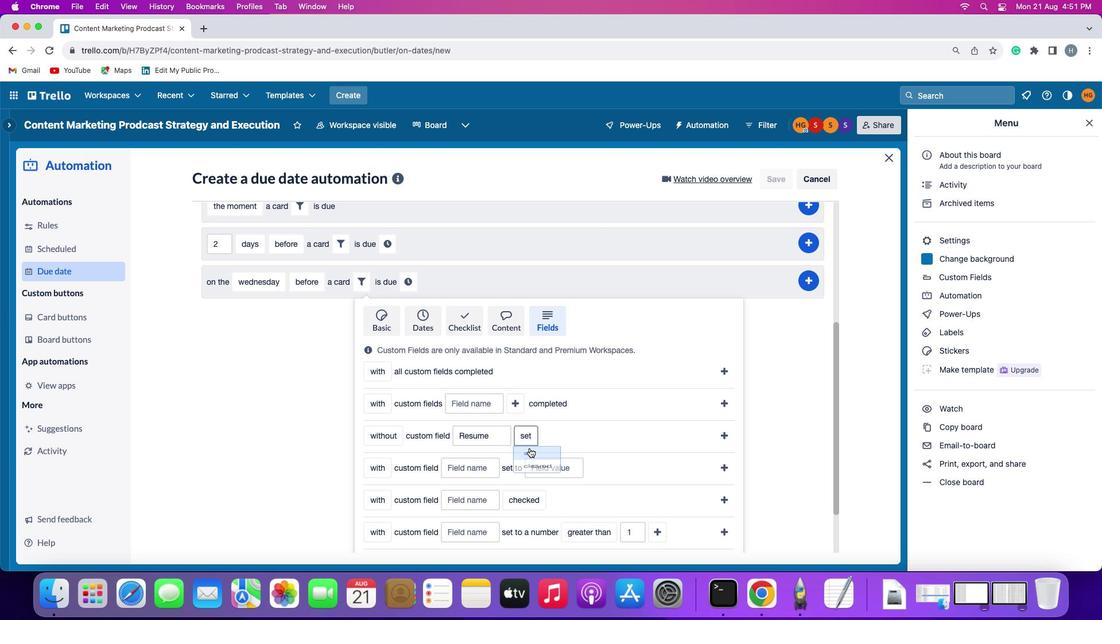 
Action: Mouse moved to (534, 483)
Screenshot: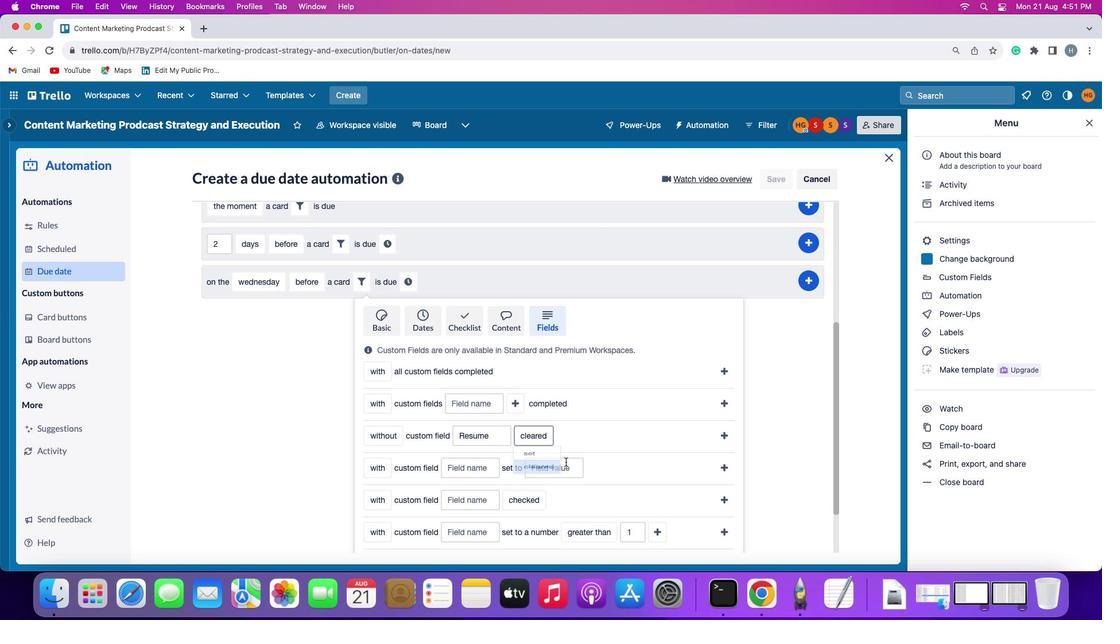 
Action: Mouse pressed left at (534, 483)
Screenshot: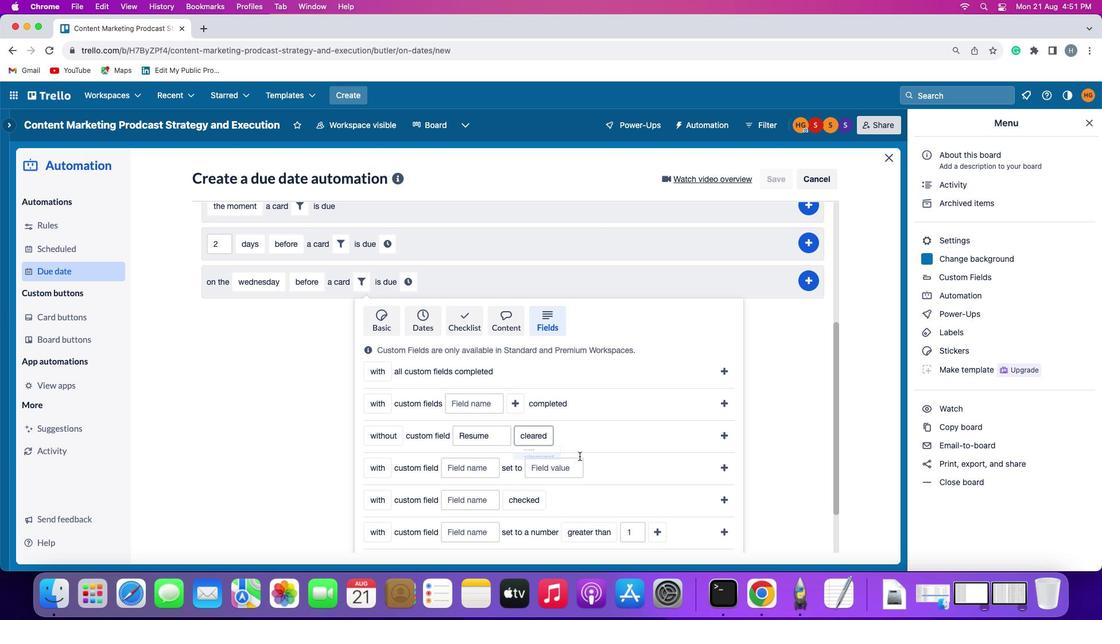 
Action: Mouse moved to (726, 434)
Screenshot: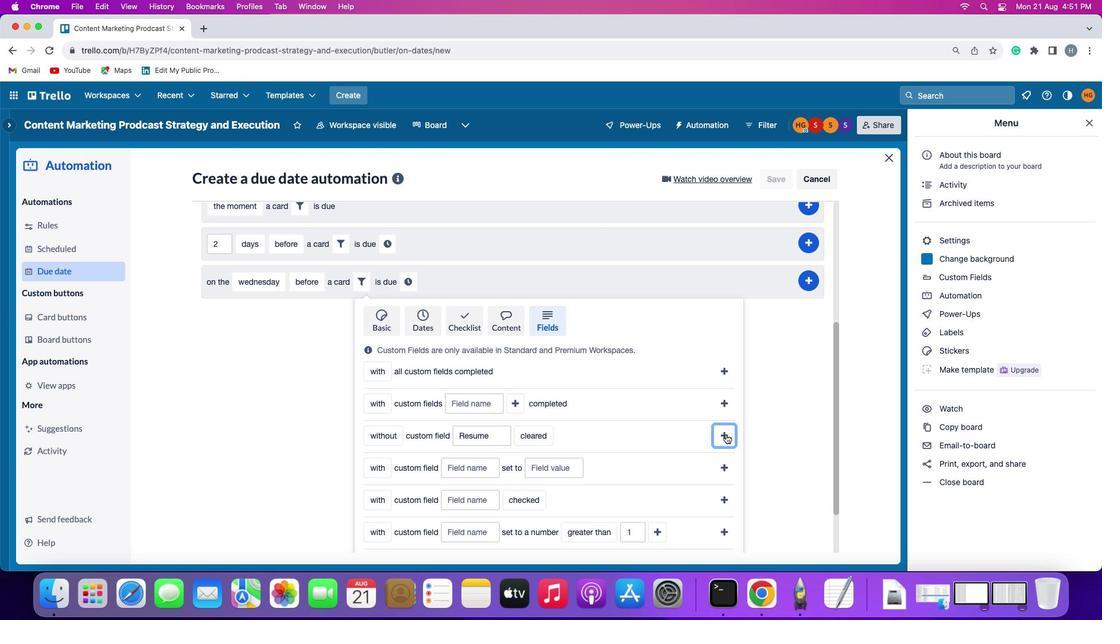 
Action: Mouse pressed left at (726, 434)
Screenshot: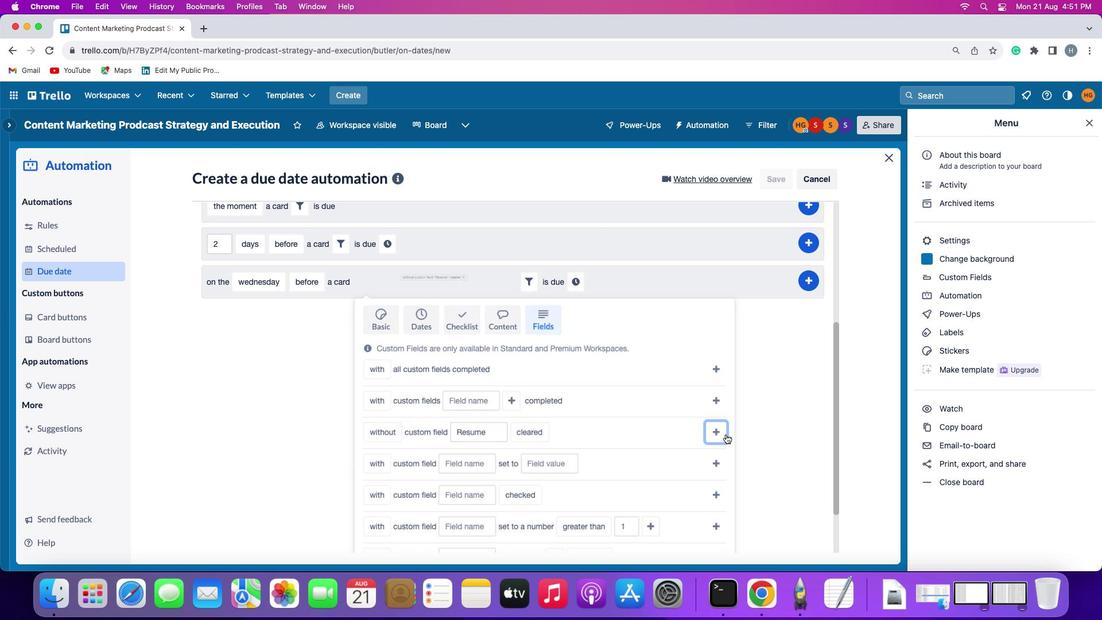 
Action: Mouse moved to (577, 503)
Screenshot: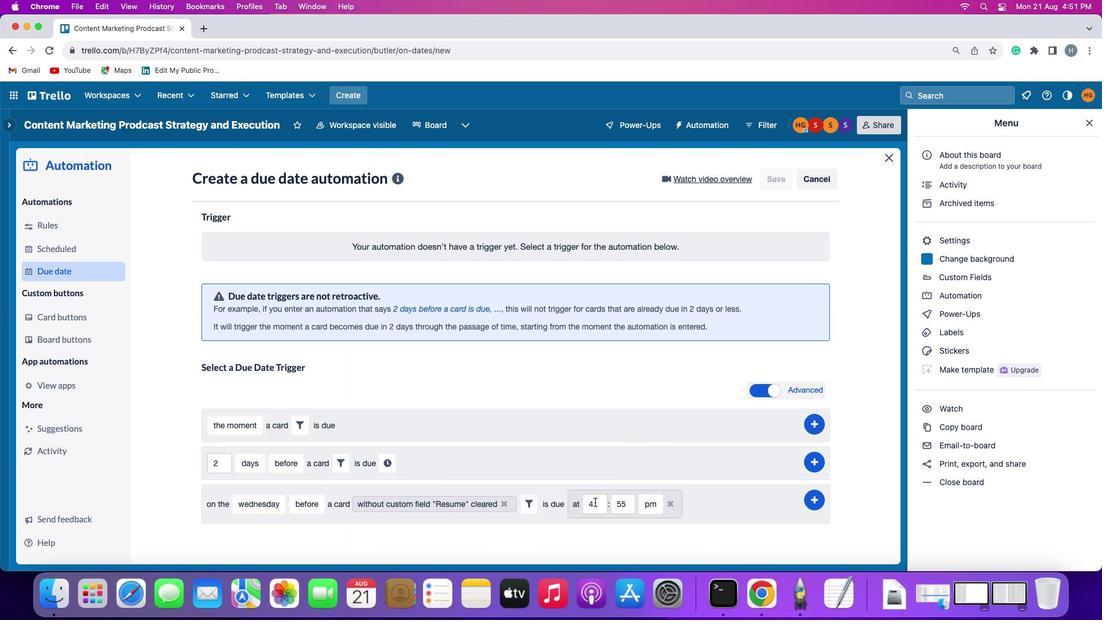 
Action: Mouse pressed left at (577, 503)
Screenshot: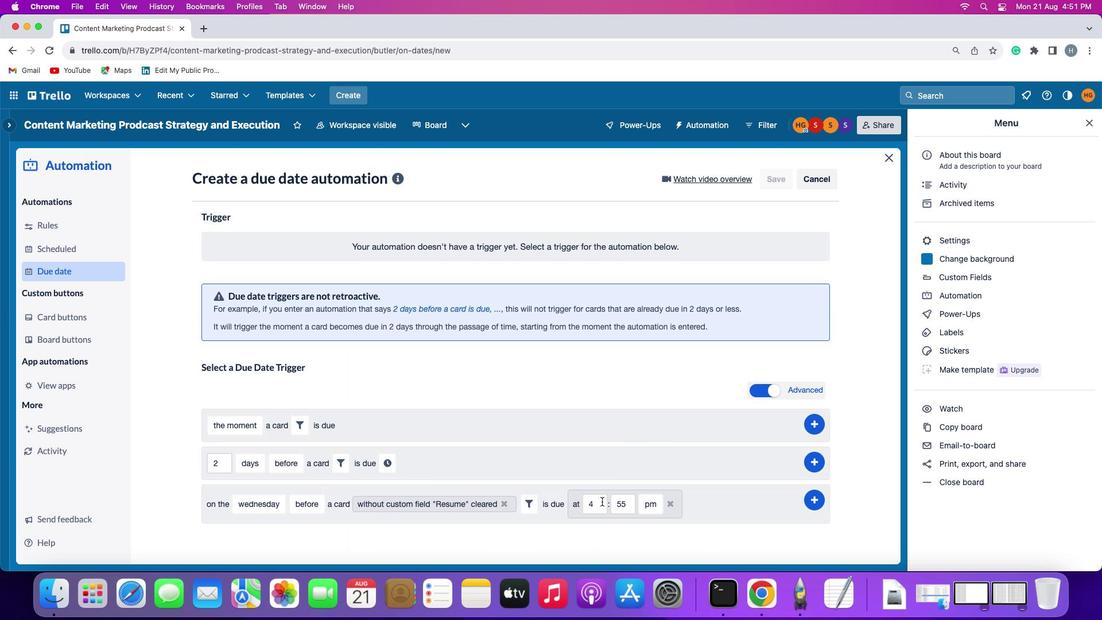 
Action: Mouse moved to (604, 501)
Screenshot: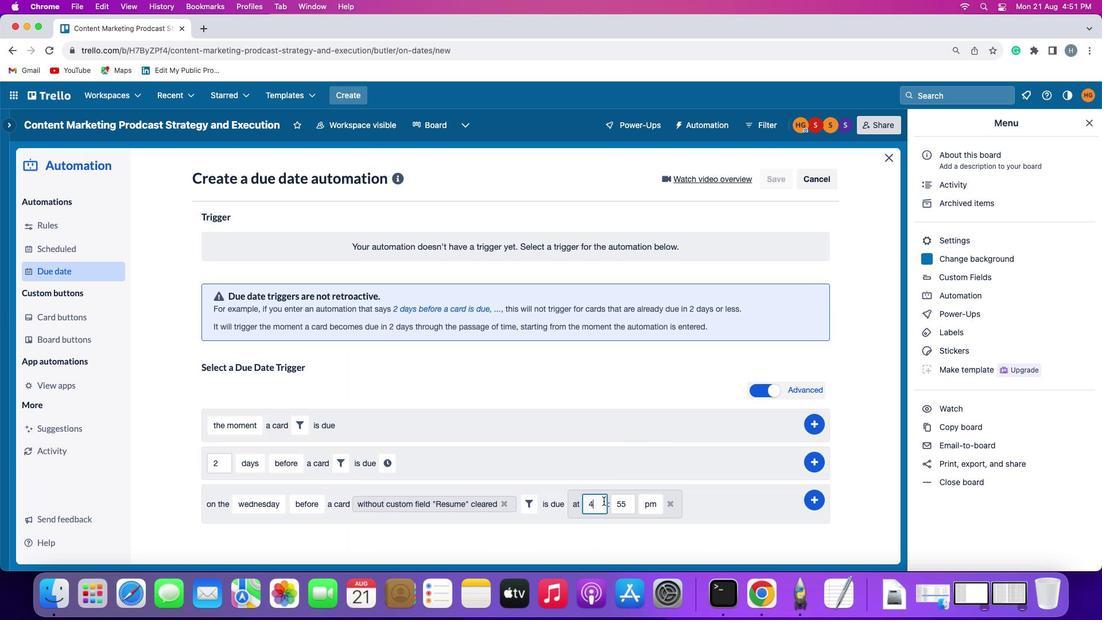 
Action: Mouse pressed left at (604, 501)
Screenshot: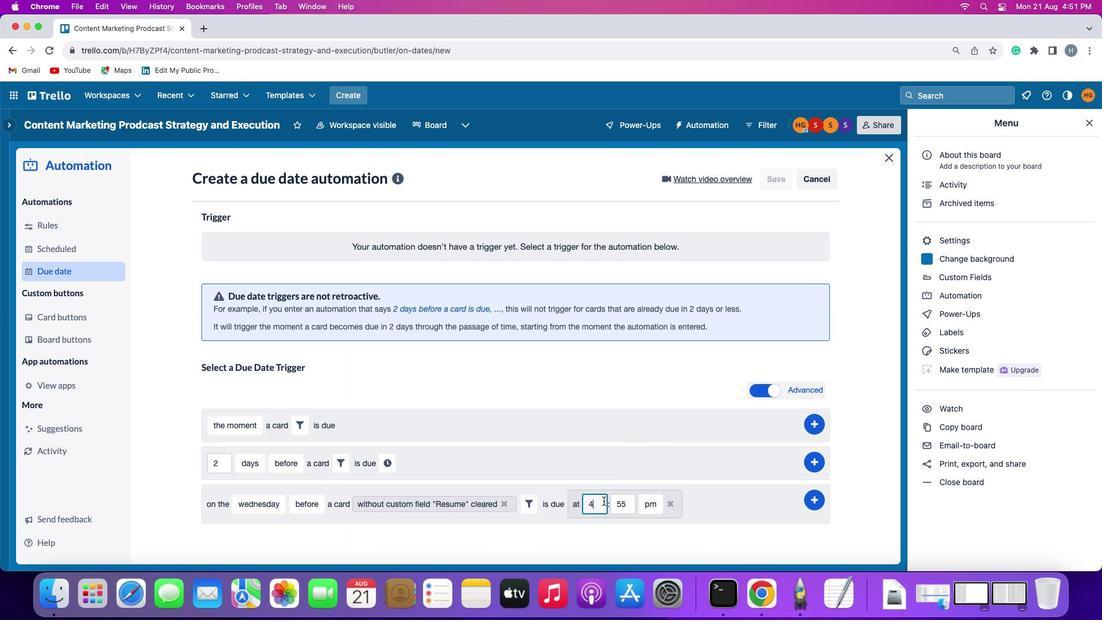 
Action: Key pressed Key.backspace'1''1'
Screenshot: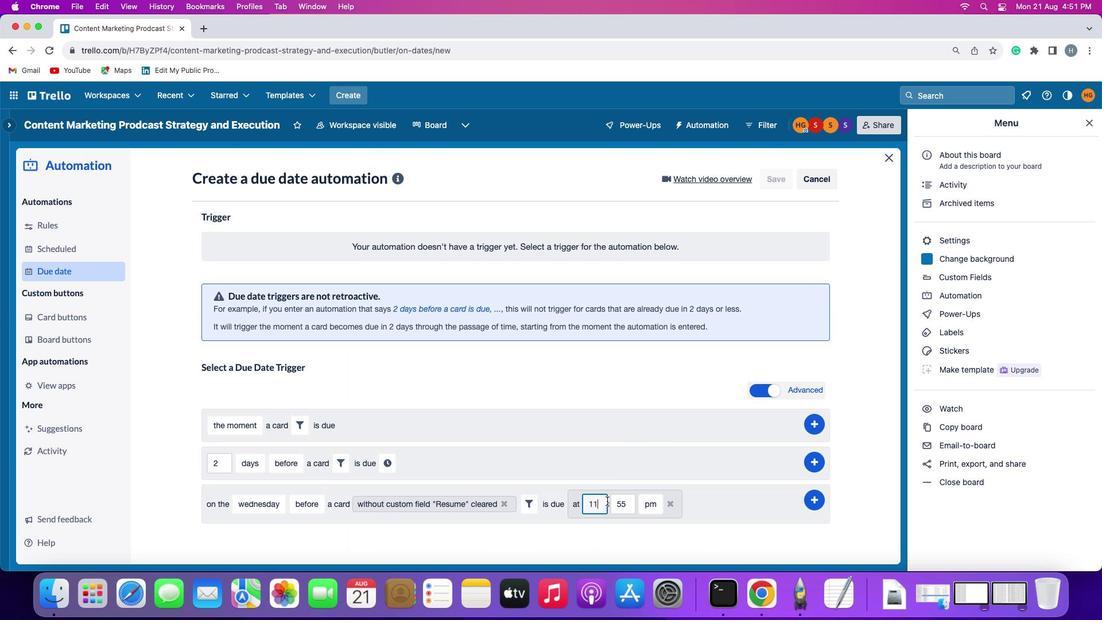 
Action: Mouse moved to (628, 500)
Screenshot: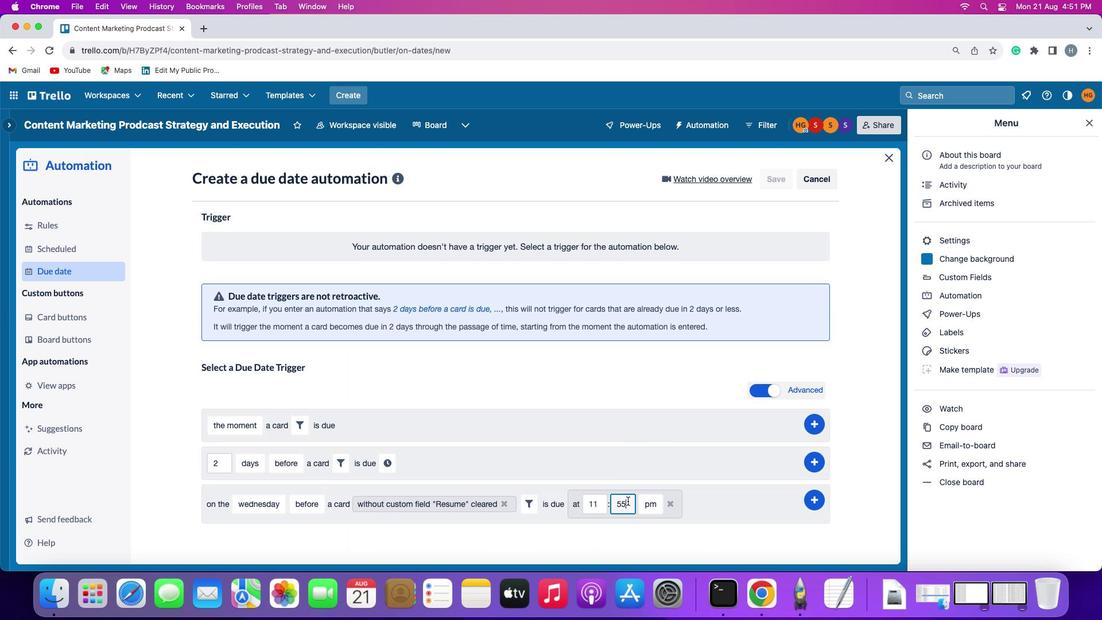 
Action: Mouse pressed left at (628, 500)
Screenshot: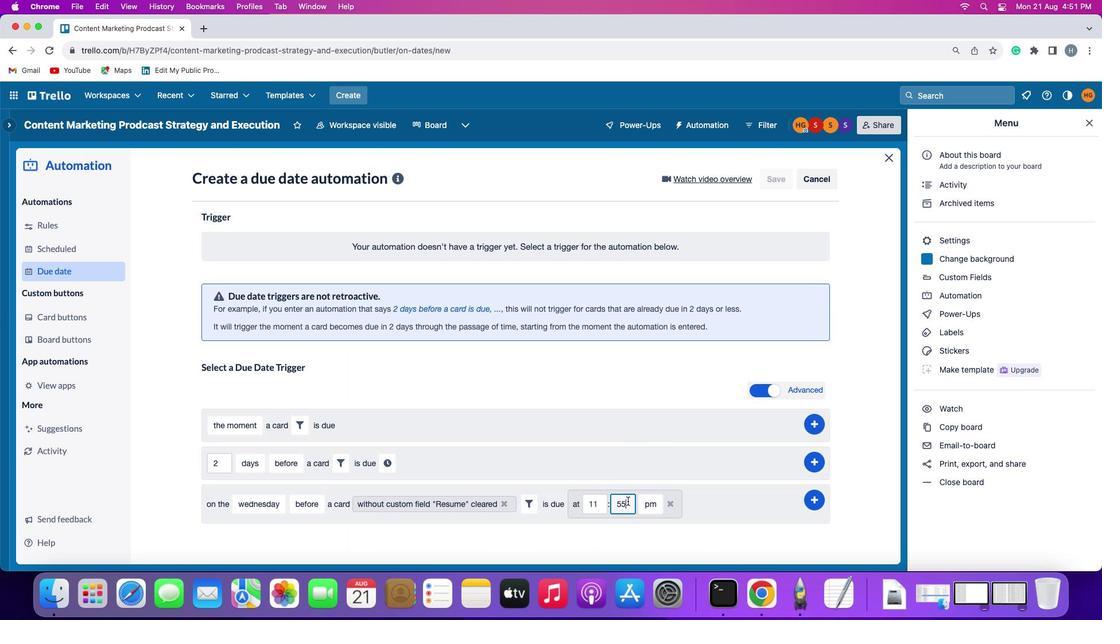 
Action: Key pressed Key.backspaceKey.backspace'0''0'
Screenshot: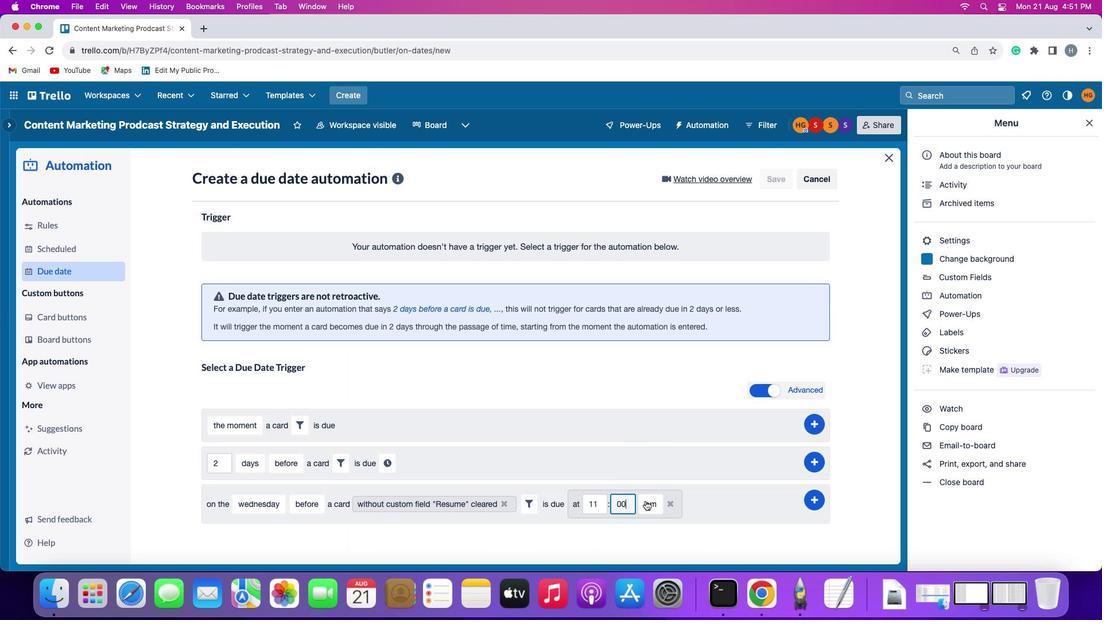 
Action: Mouse moved to (649, 501)
Screenshot: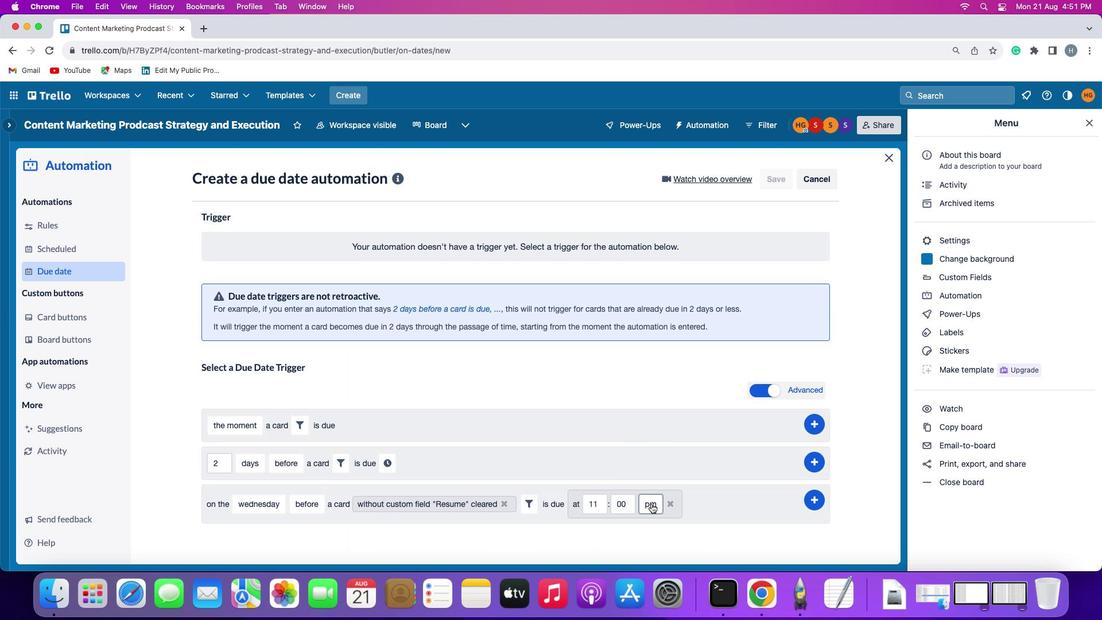
Action: Mouse pressed left at (649, 501)
Screenshot: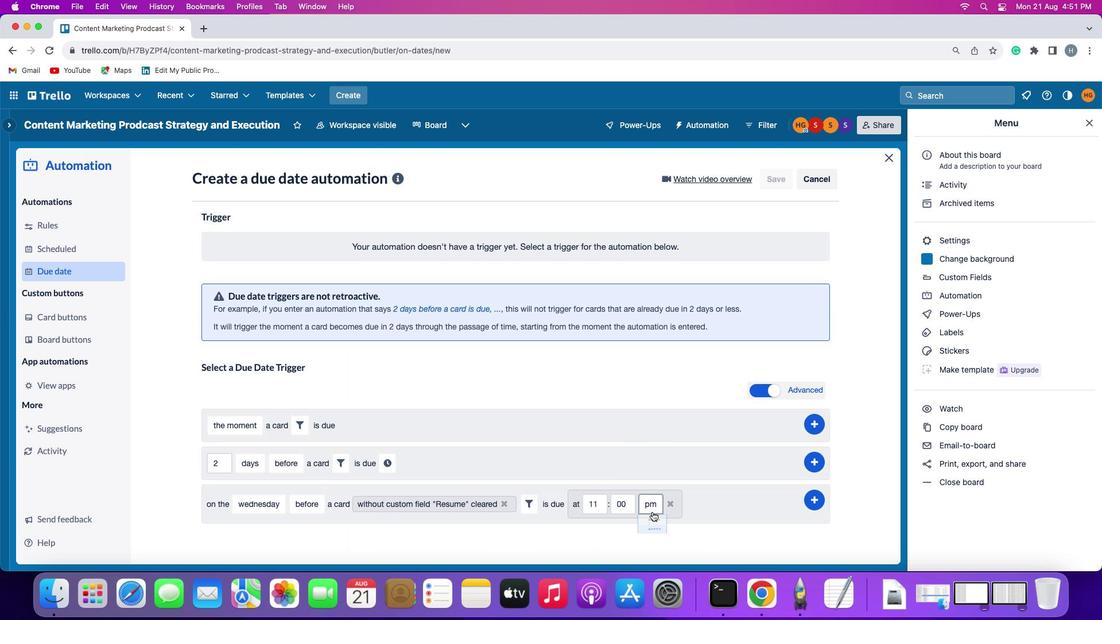 
Action: Mouse moved to (652, 514)
Screenshot: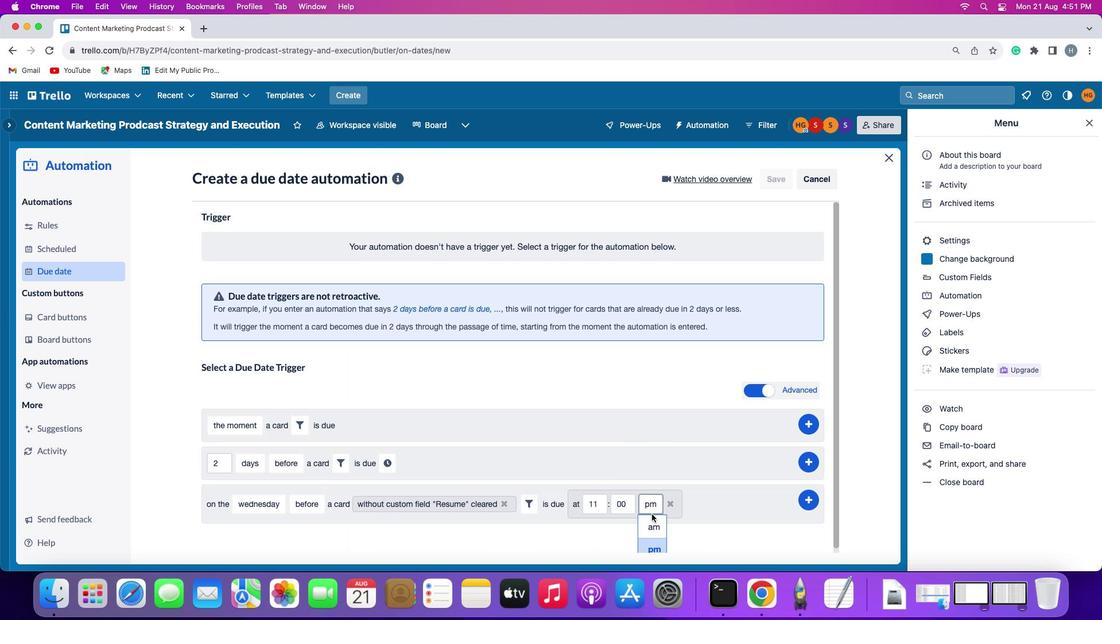 
Action: Mouse pressed left at (652, 514)
Screenshot: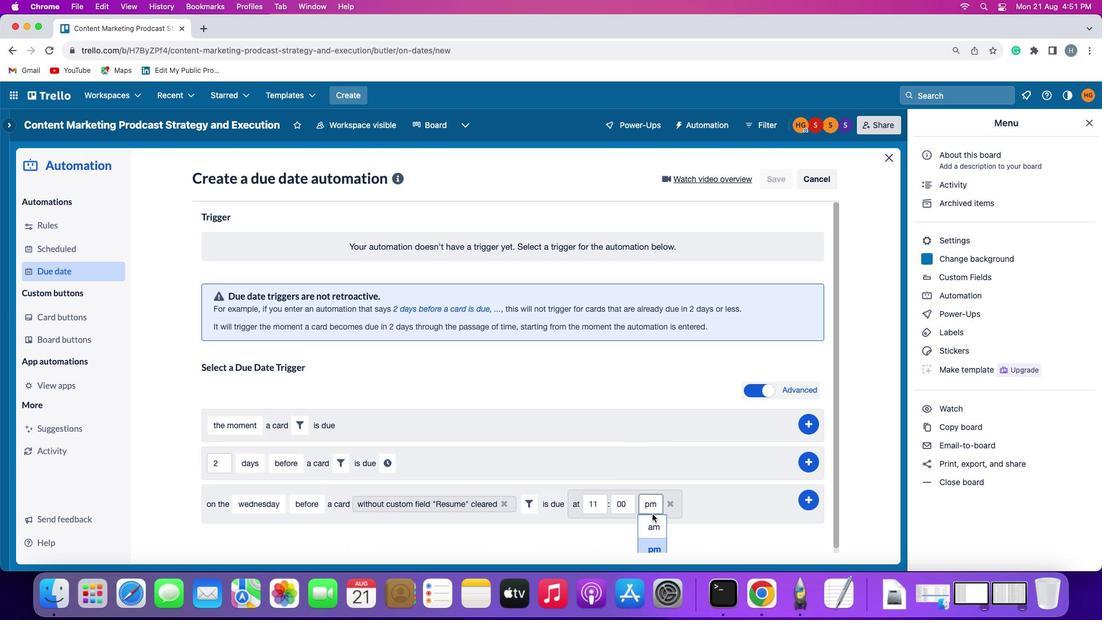 
Action: Mouse moved to (645, 504)
Screenshot: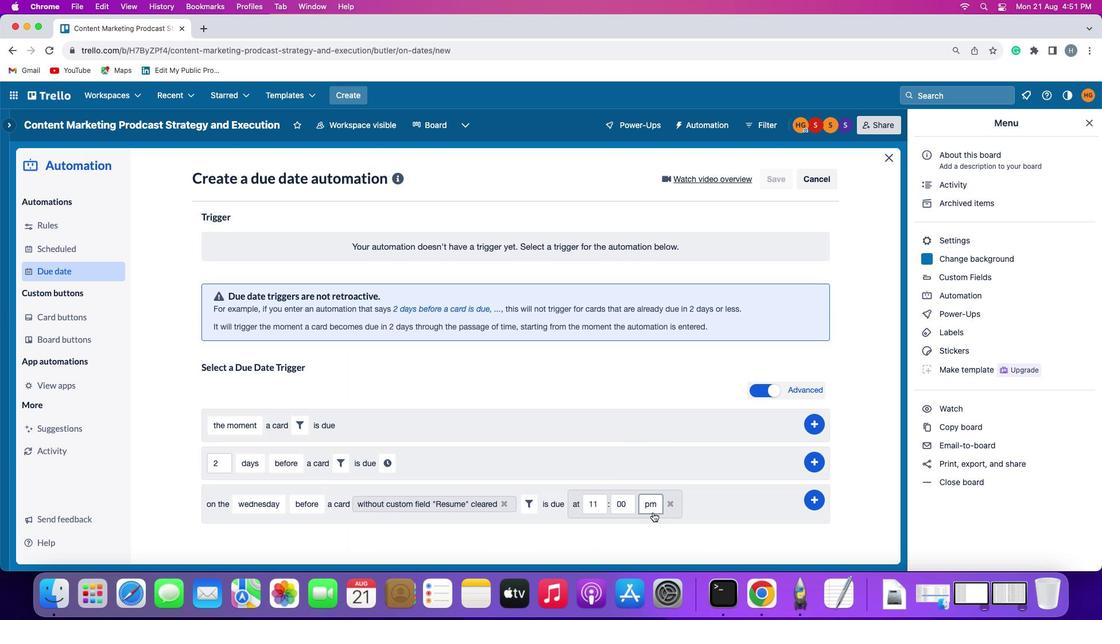 
Action: Mouse pressed left at (645, 504)
Screenshot: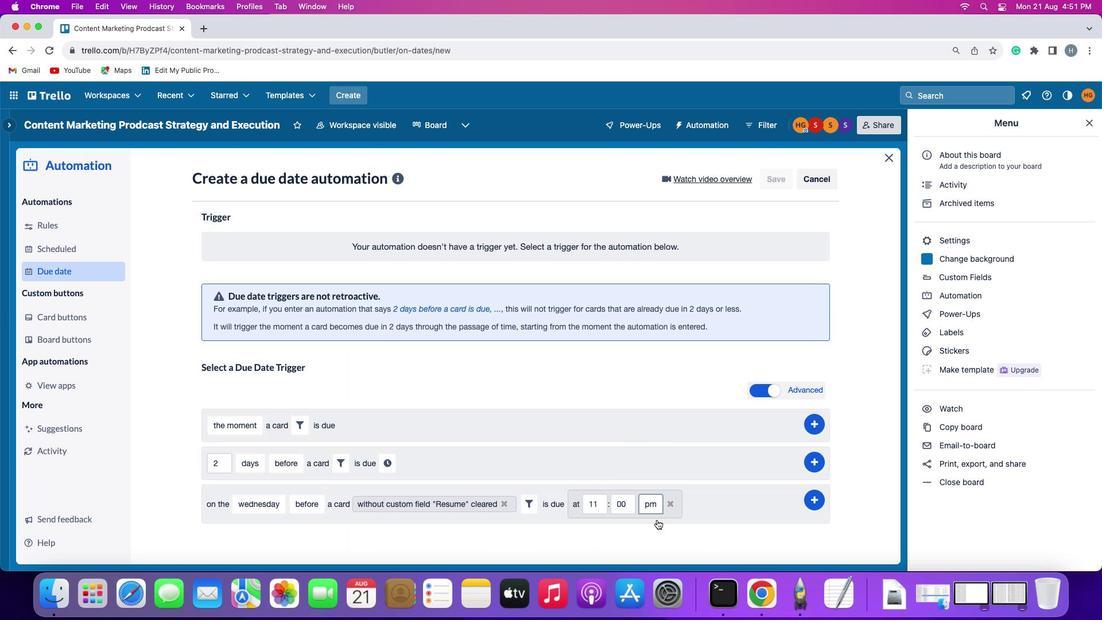 
Action: Mouse moved to (657, 525)
Screenshot: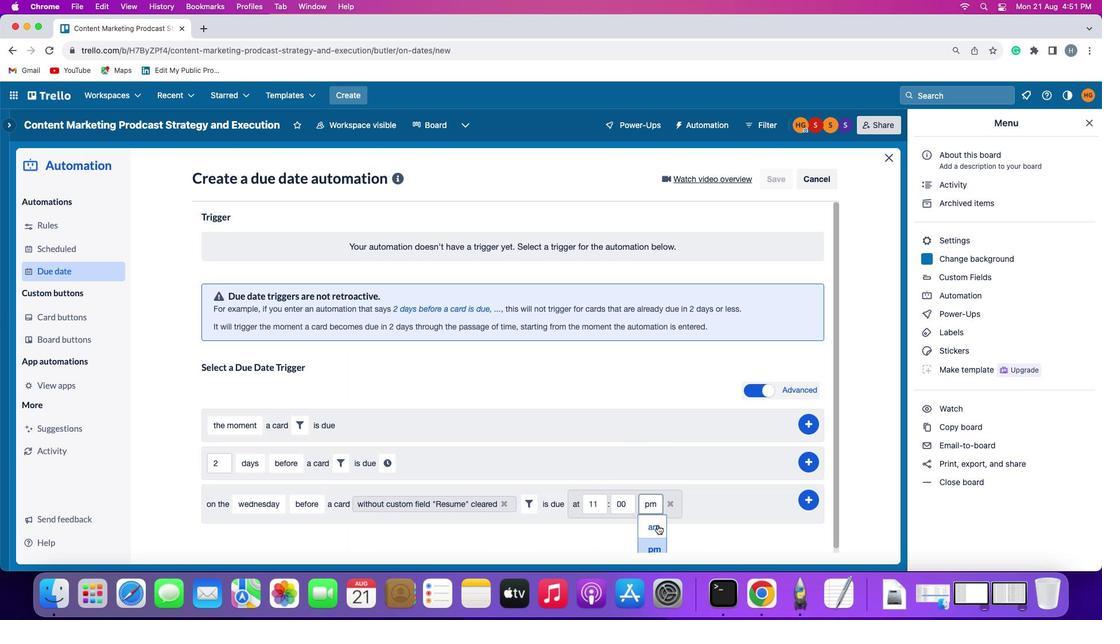 
Action: Mouse pressed left at (657, 525)
Screenshot: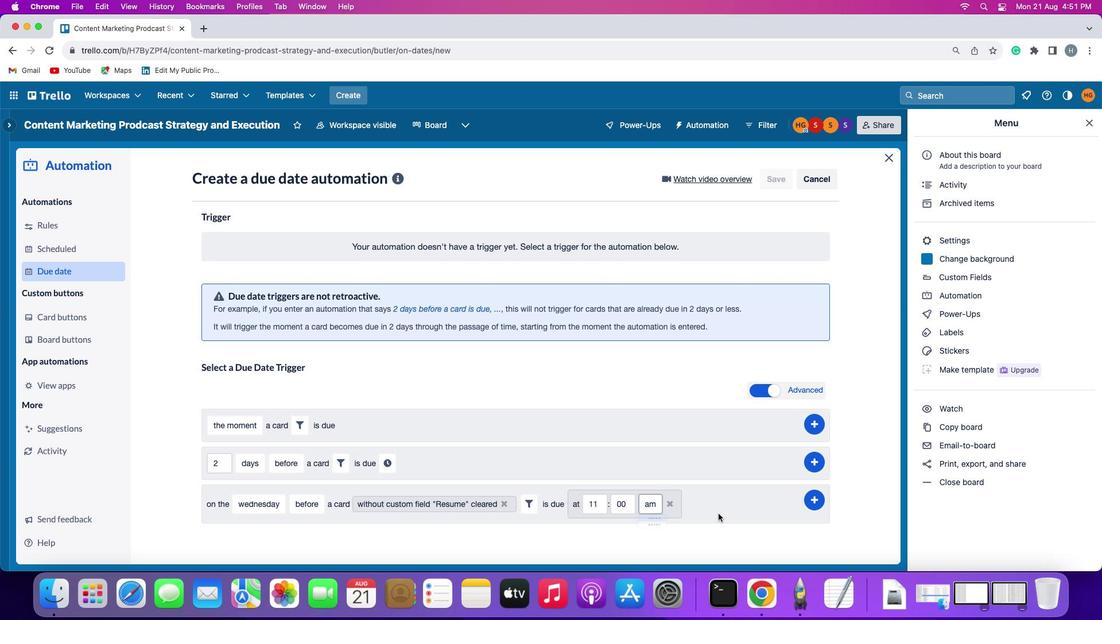 
Action: Mouse moved to (813, 499)
Screenshot: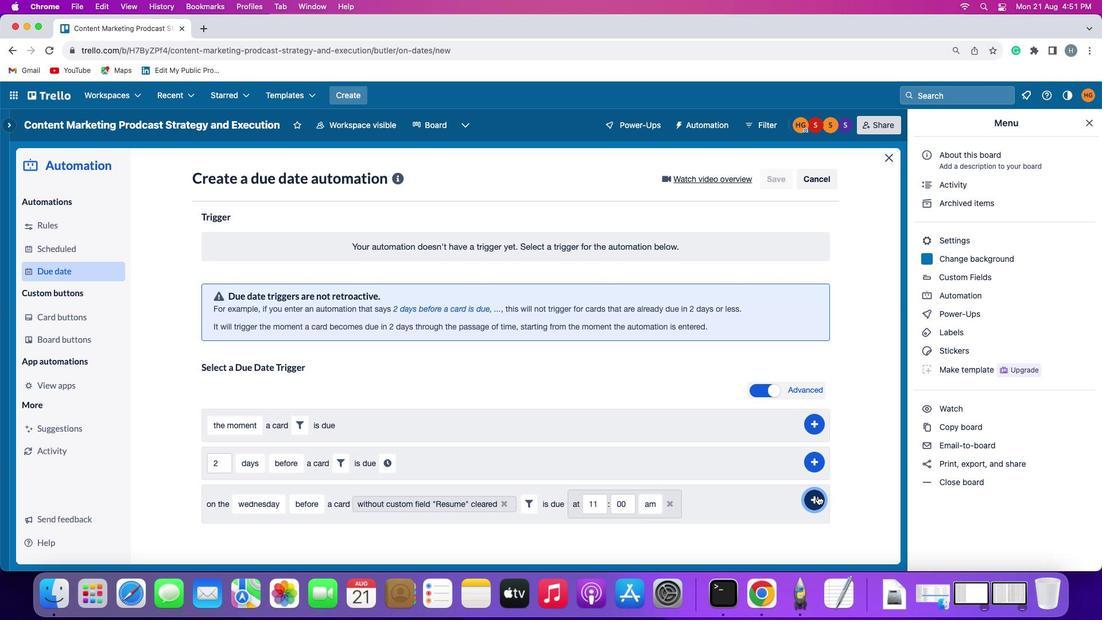 
Action: Mouse pressed left at (813, 499)
Screenshot: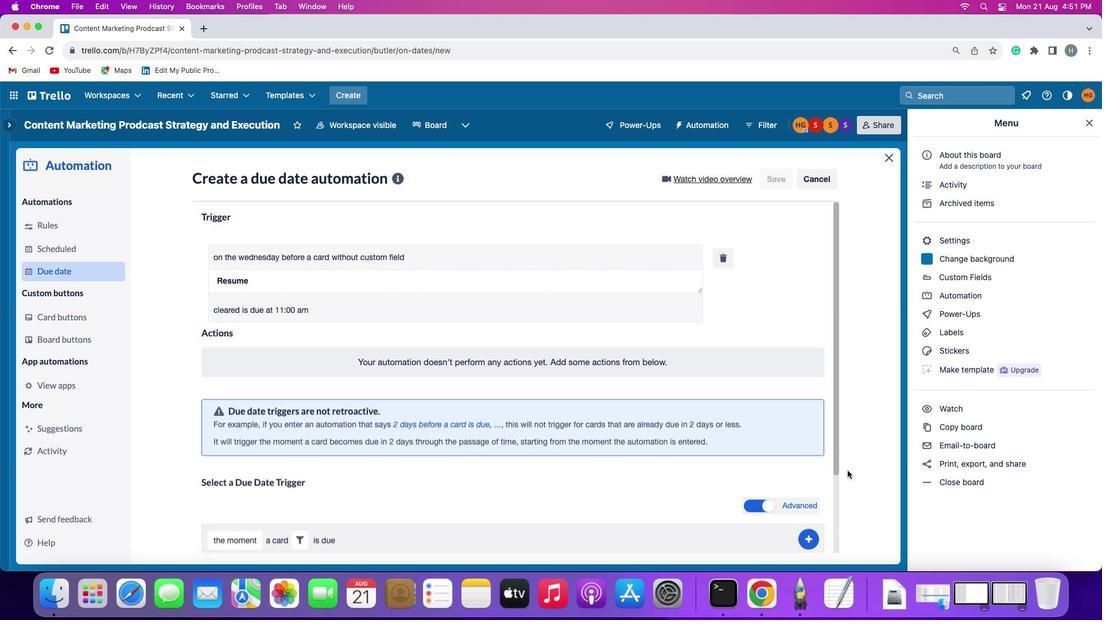 
Action: Mouse moved to (859, 439)
Screenshot: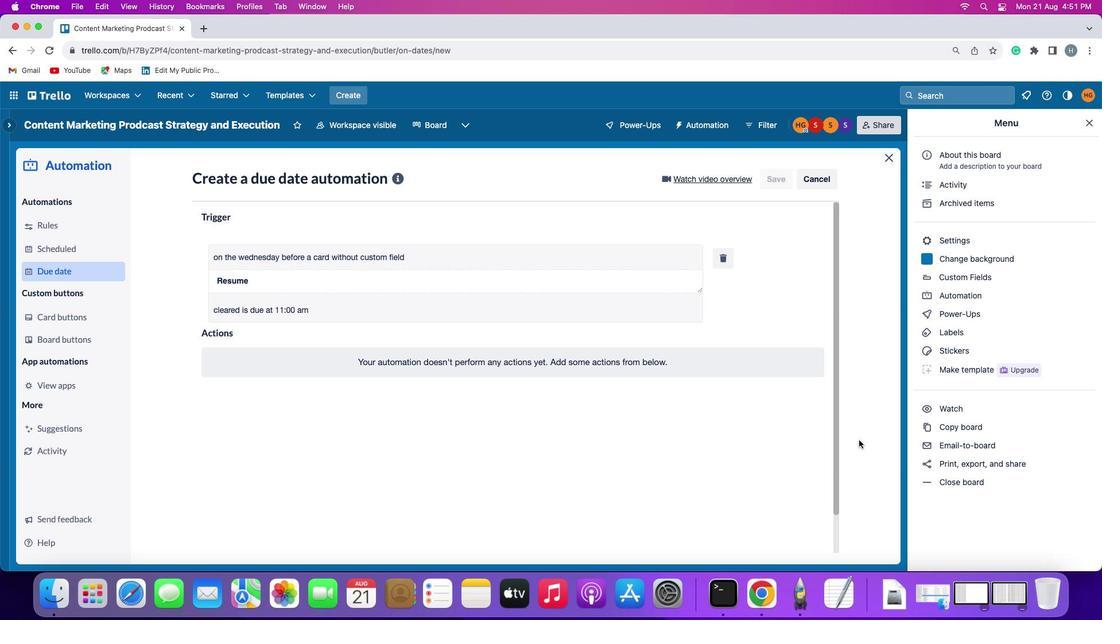 
